 Task: Add the task  Create a new online booking system for a conference center to the section Dash Derby in the project AgileRescue and add a Due Date to the respective task as 2023/12/07
Action: Mouse moved to (107, 325)
Screenshot: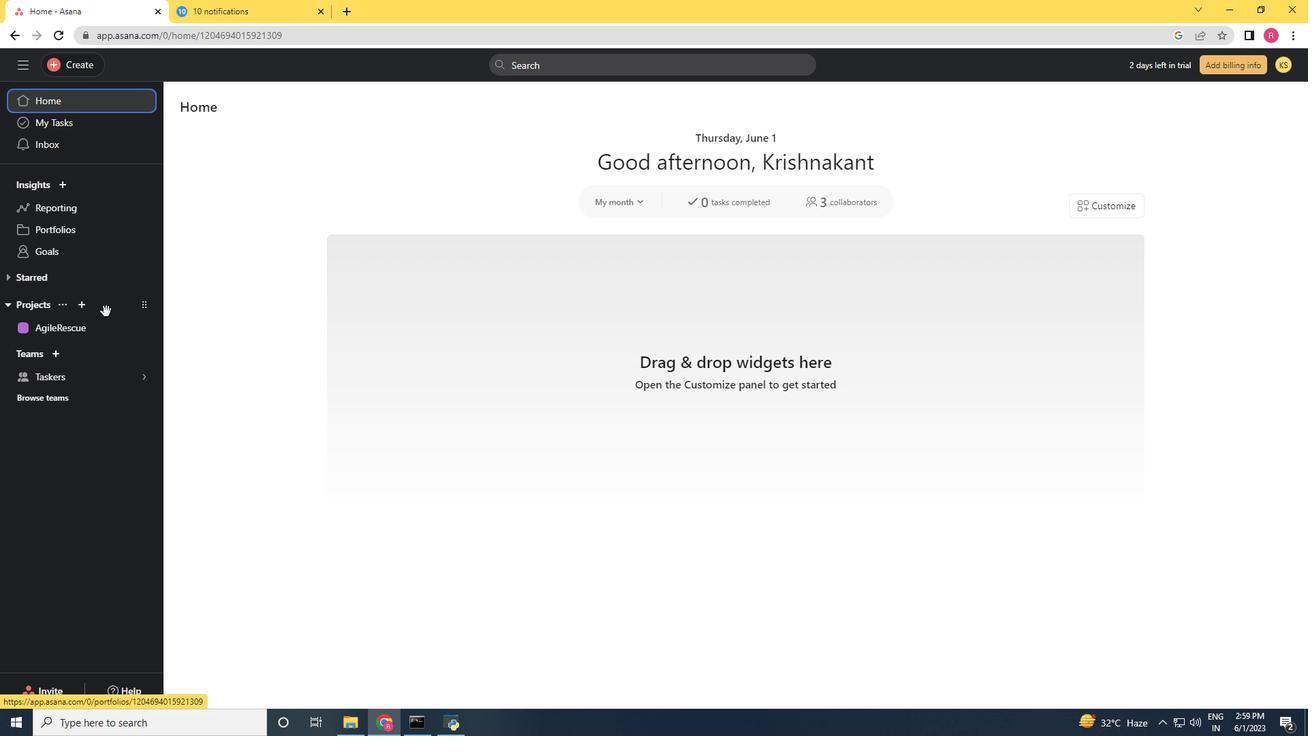 
Action: Mouse pressed left at (107, 325)
Screenshot: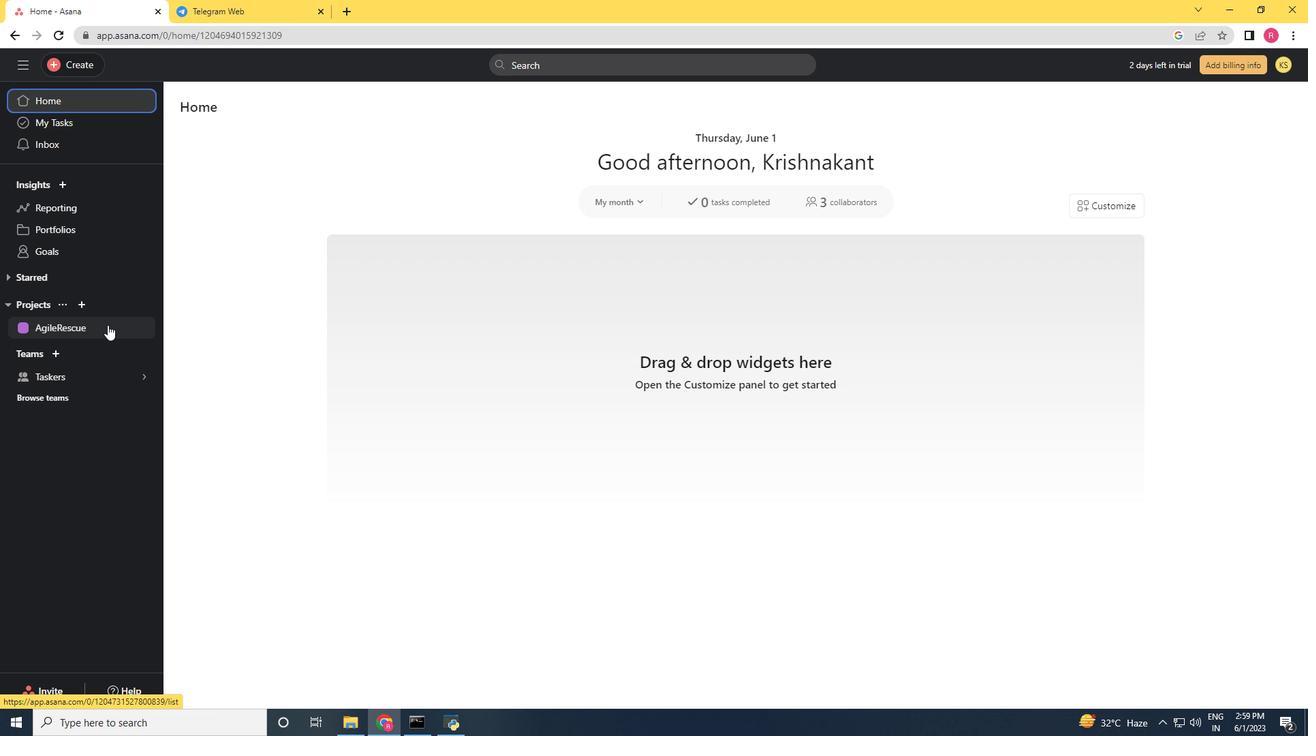 
Action: Mouse moved to (758, 518)
Screenshot: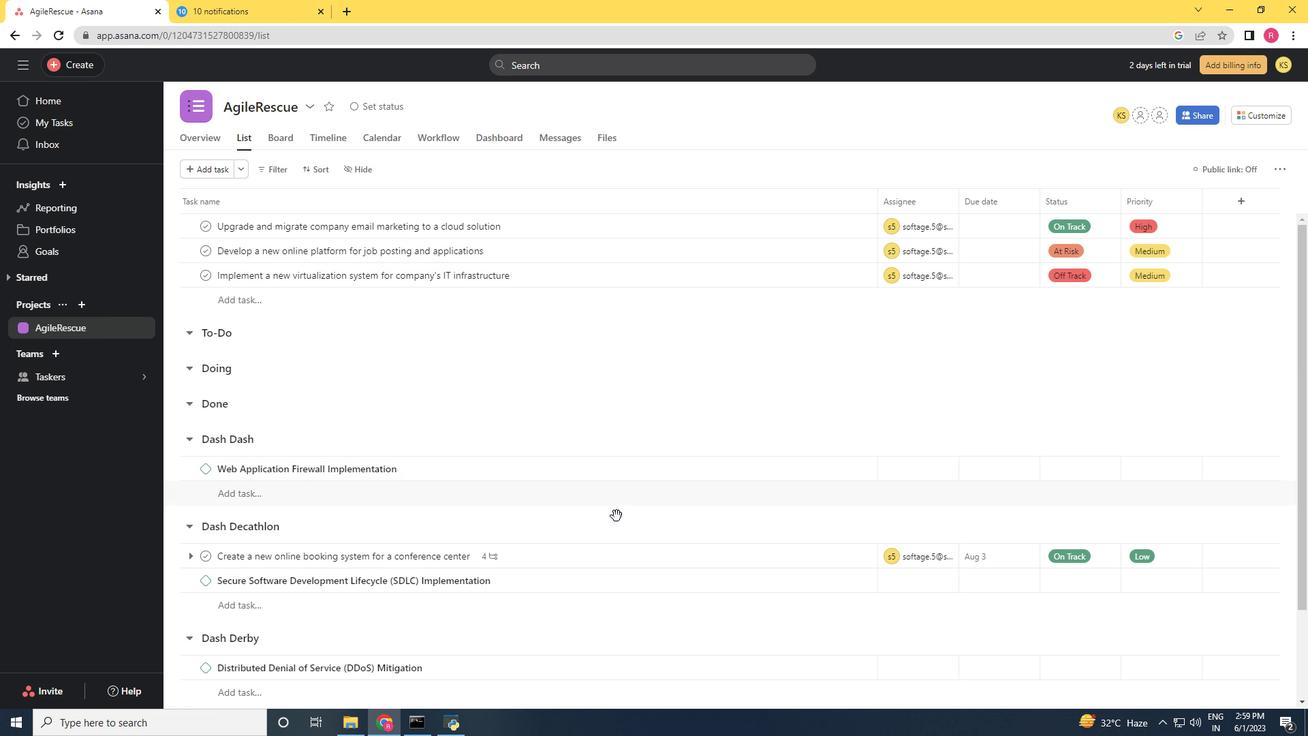 
Action: Mouse scrolled (758, 517) with delta (0, 0)
Screenshot: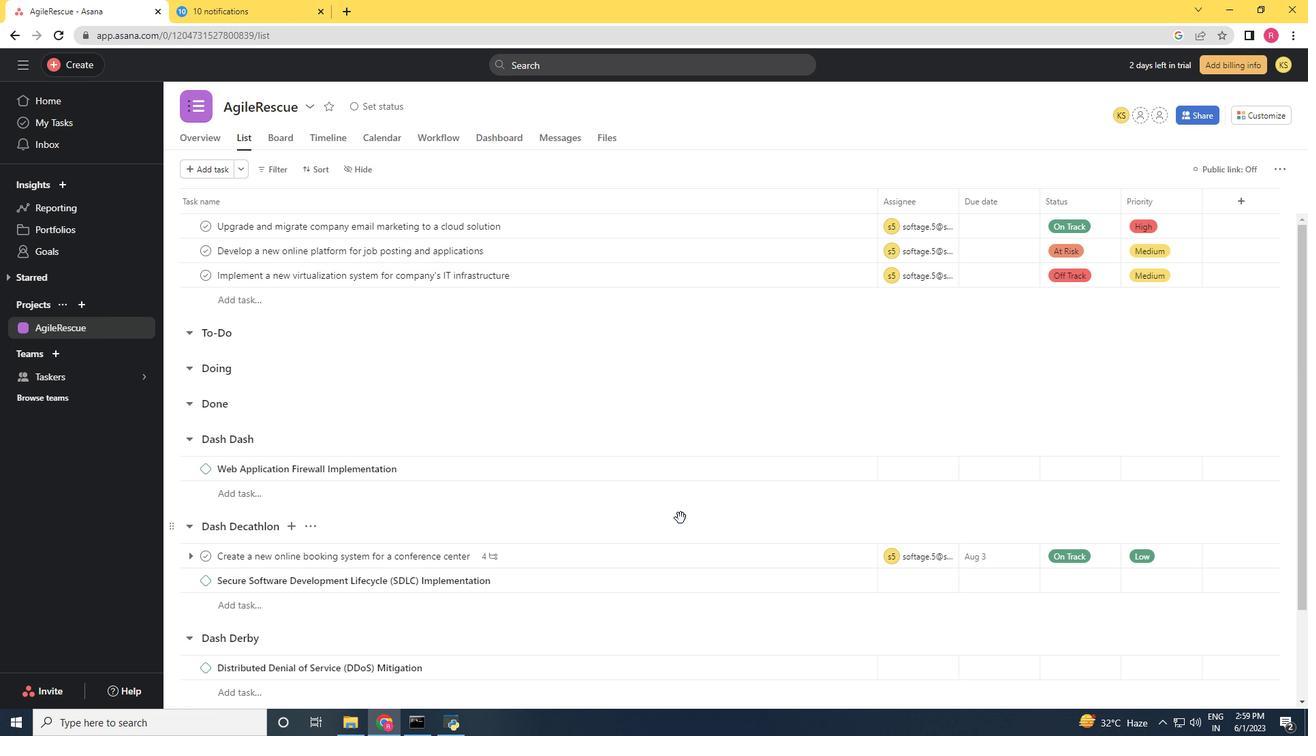 
Action: Mouse scrolled (758, 517) with delta (0, 0)
Screenshot: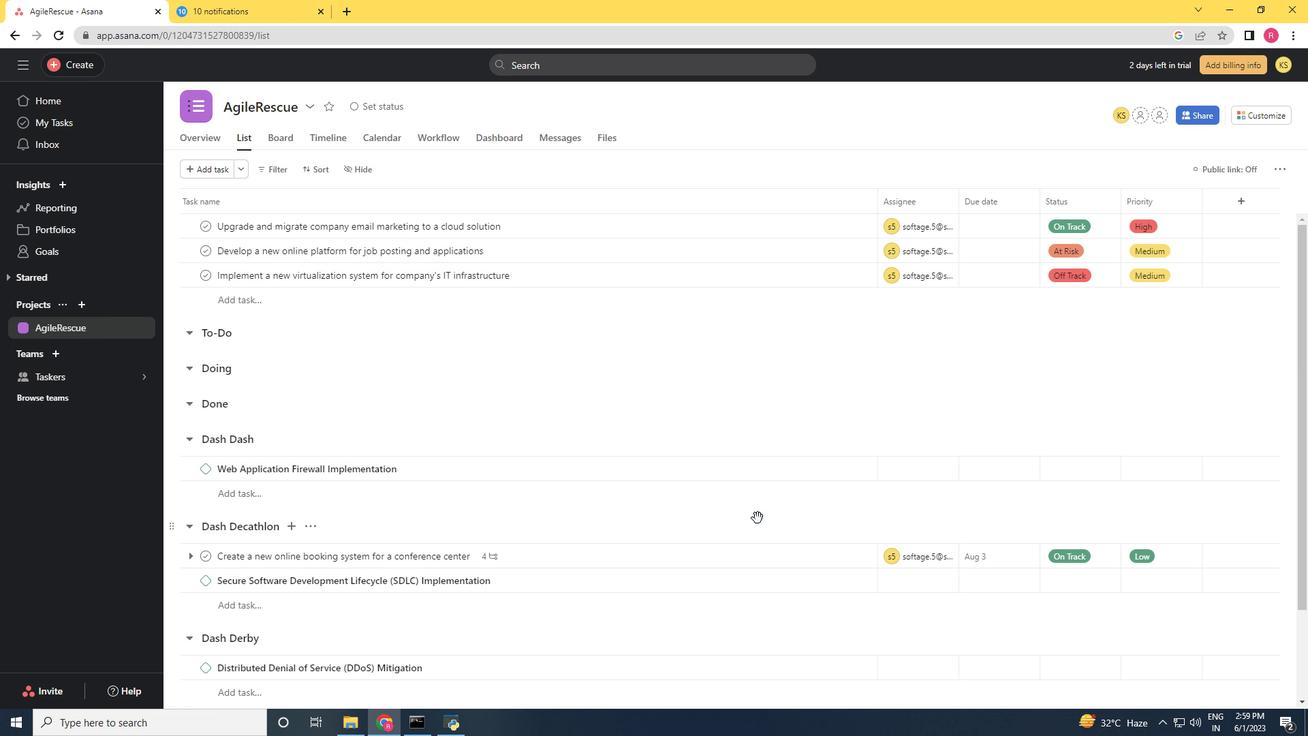 
Action: Mouse scrolled (758, 517) with delta (0, 0)
Screenshot: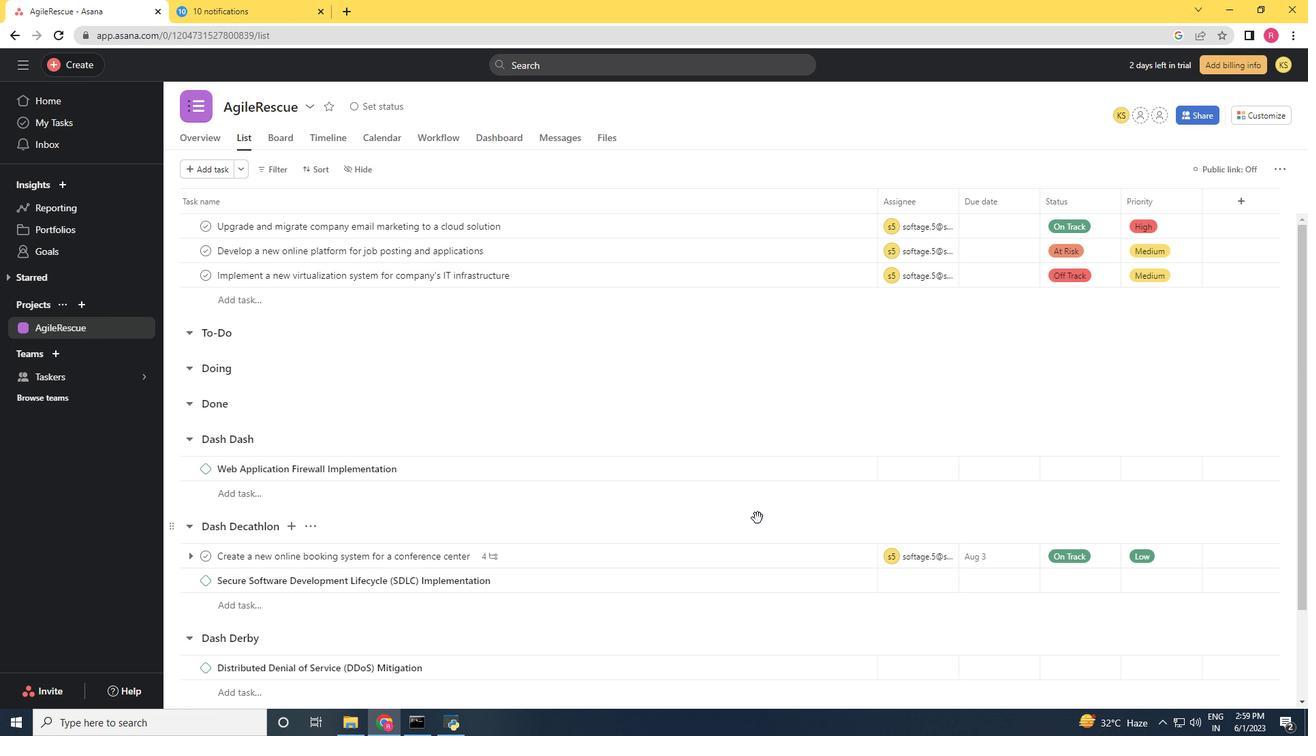 
Action: Mouse moved to (839, 443)
Screenshot: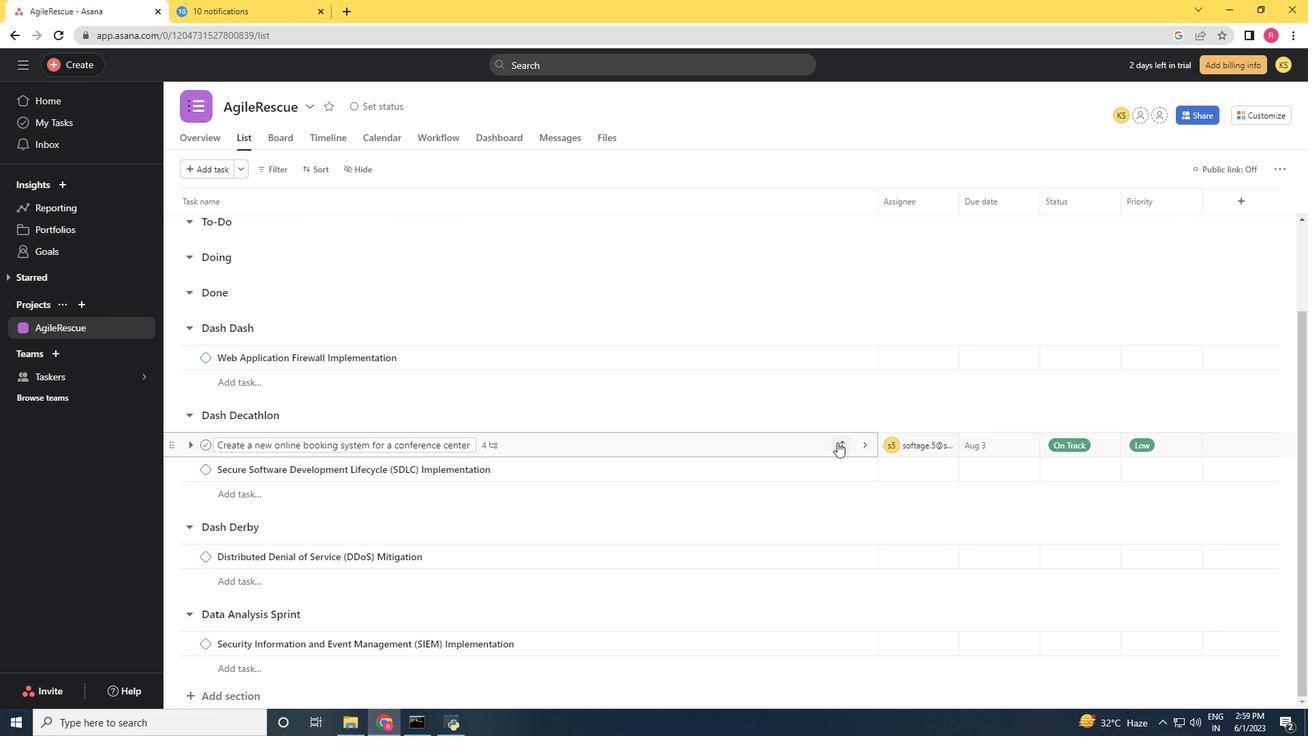 
Action: Mouse pressed left at (839, 443)
Screenshot: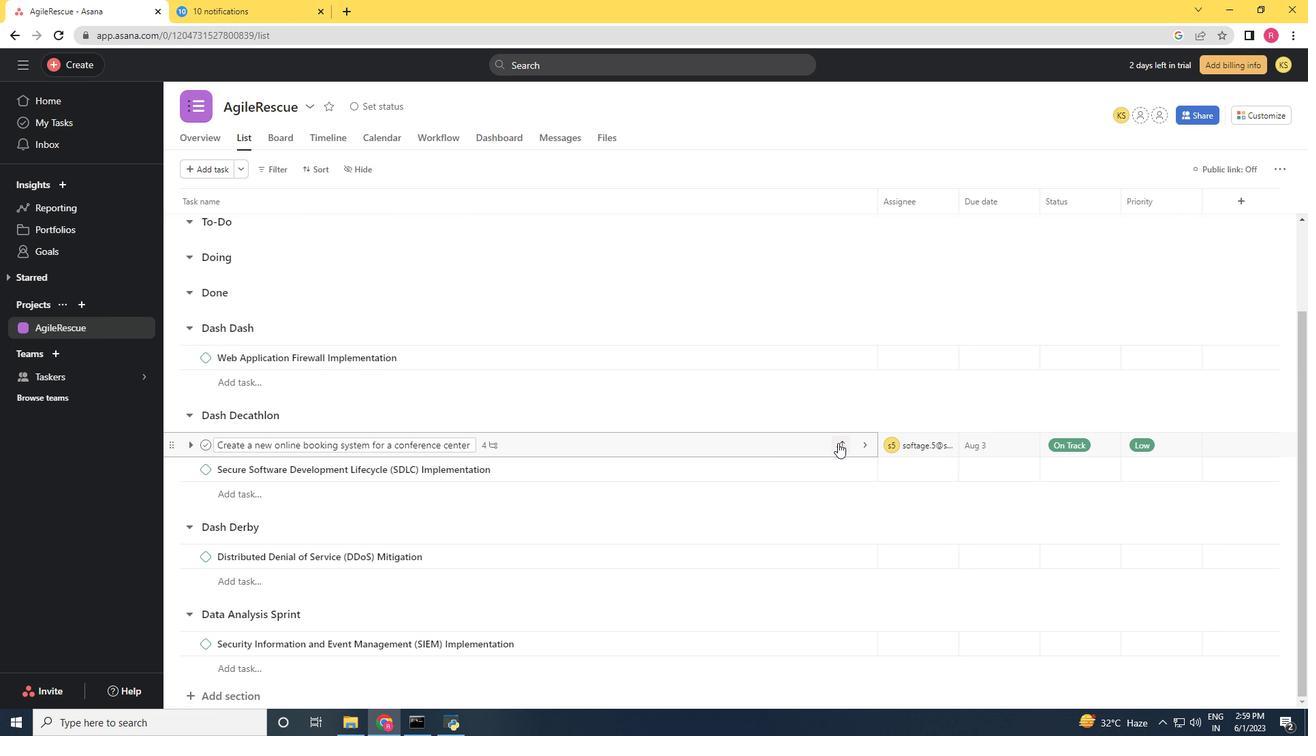 
Action: Mouse moved to (950, 630)
Screenshot: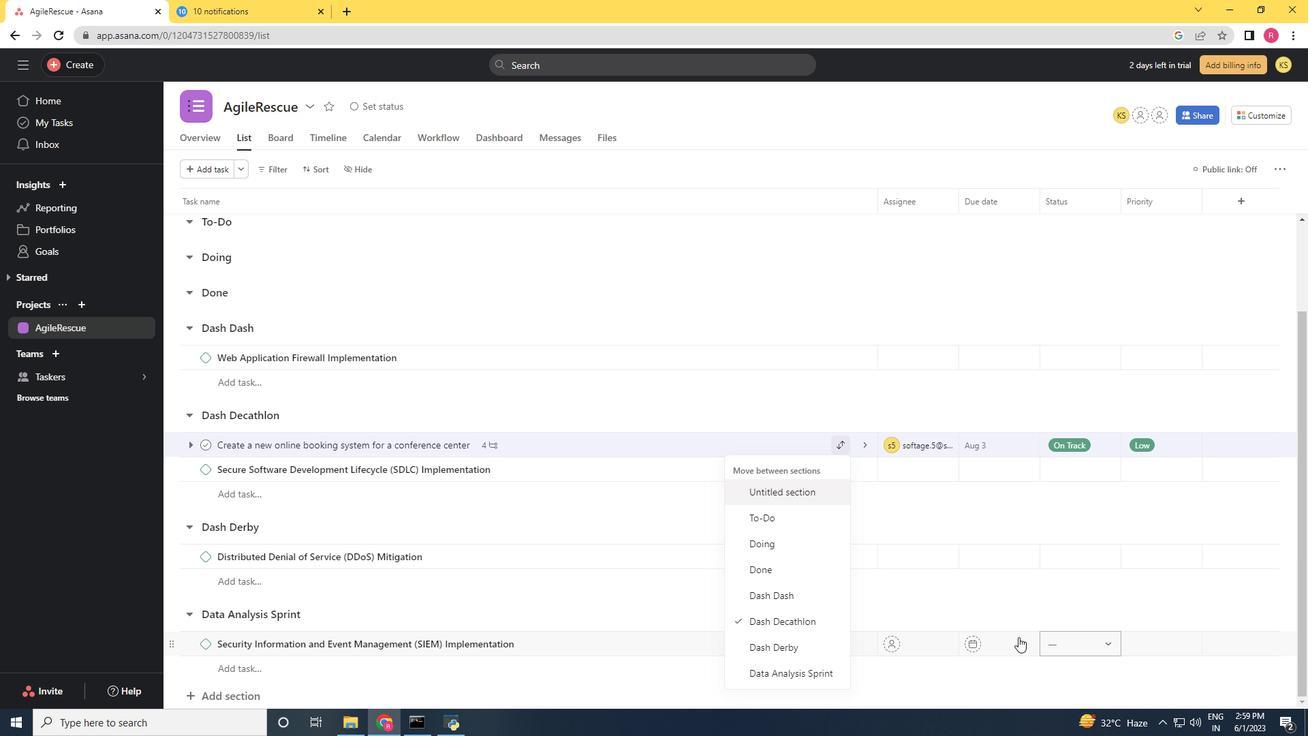 
Action: Mouse scrolled (950, 629) with delta (0, 0)
Screenshot: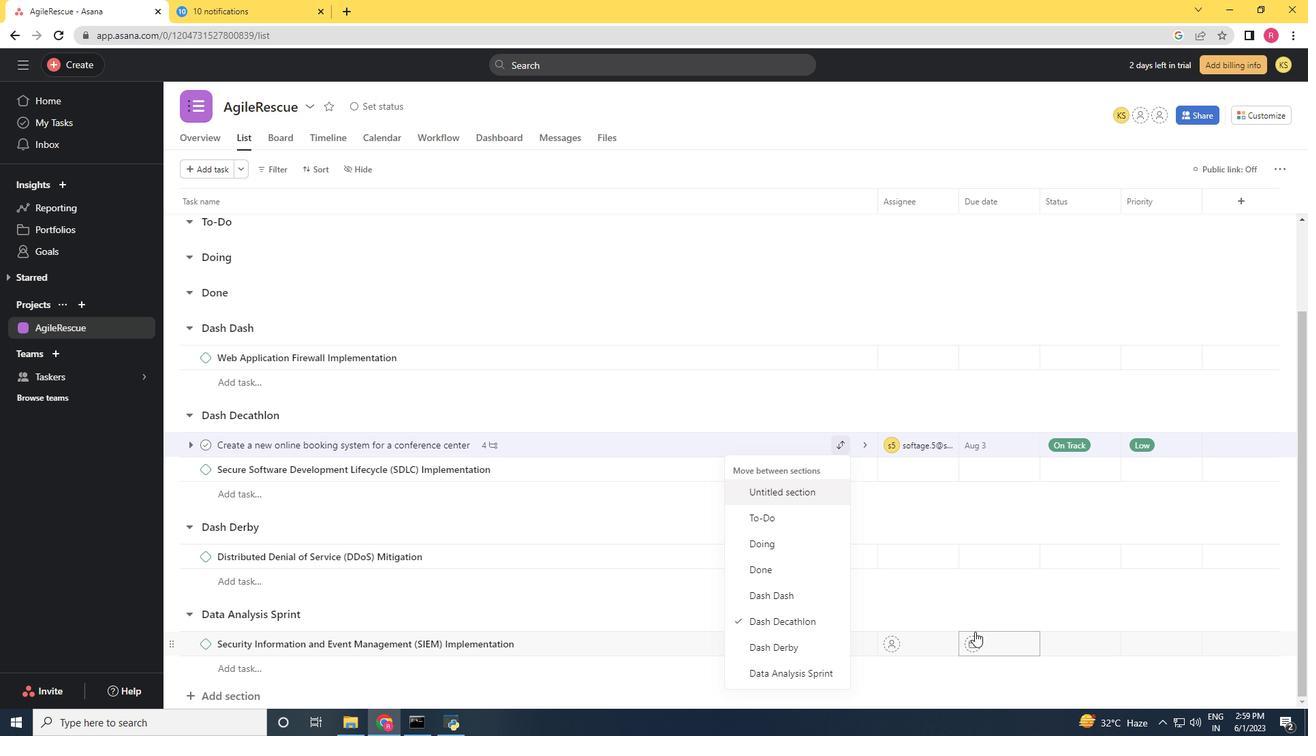 
Action: Mouse moved to (932, 634)
Screenshot: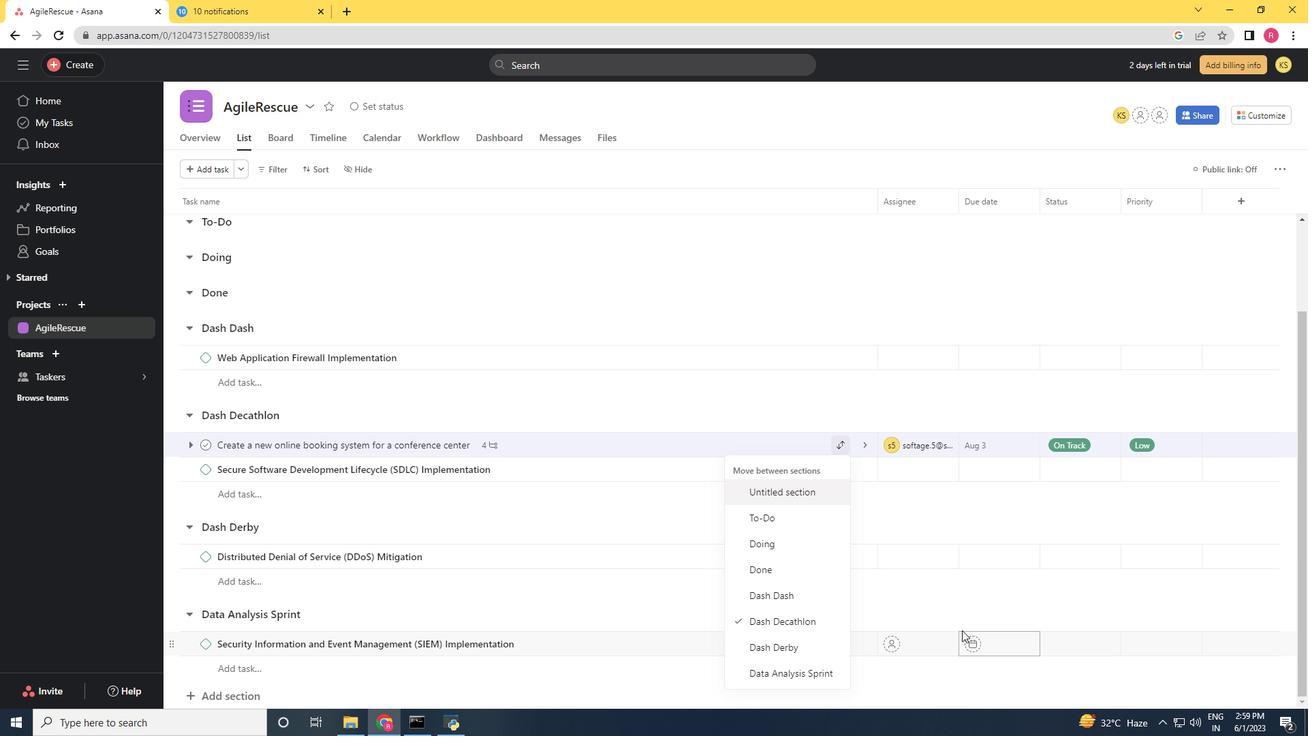 
Action: Mouse scrolled (932, 633) with delta (0, 0)
Screenshot: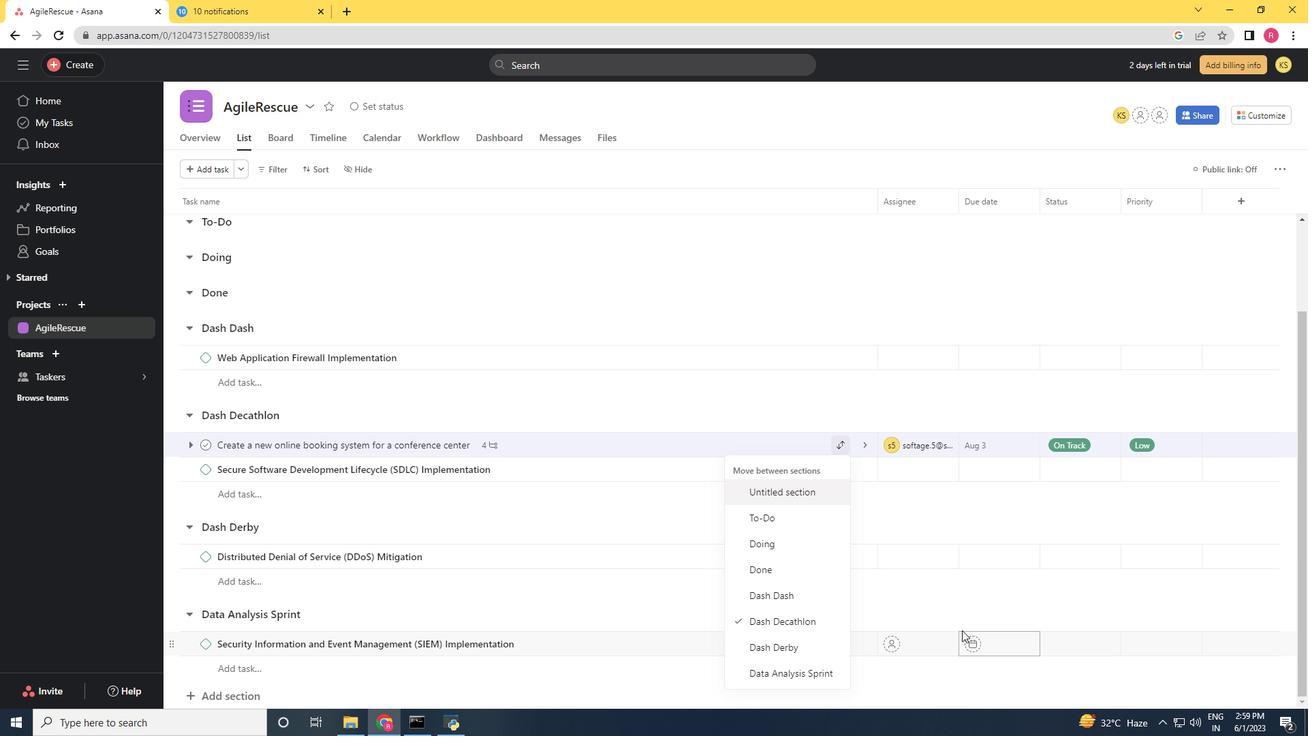 
Action: Mouse moved to (803, 646)
Screenshot: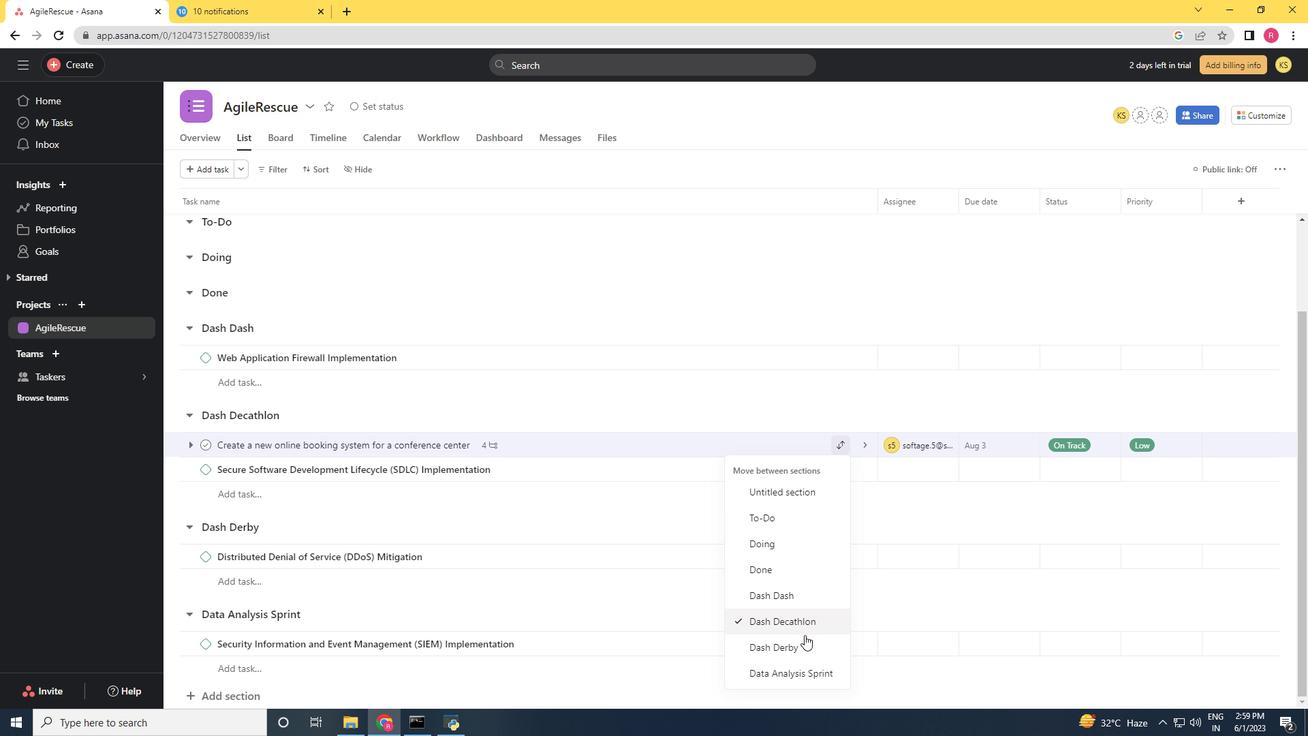 
Action: Mouse pressed left at (803, 646)
Screenshot: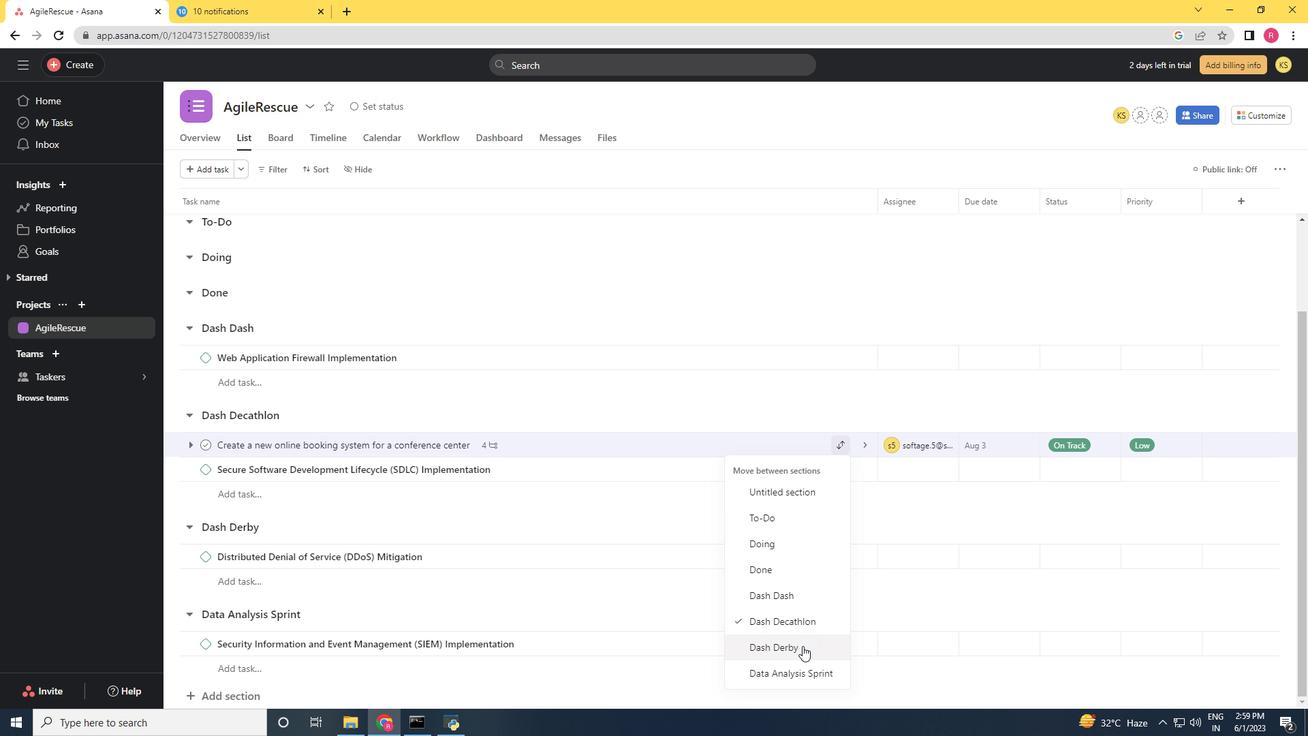 
Action: Mouse moved to (781, 567)
Screenshot: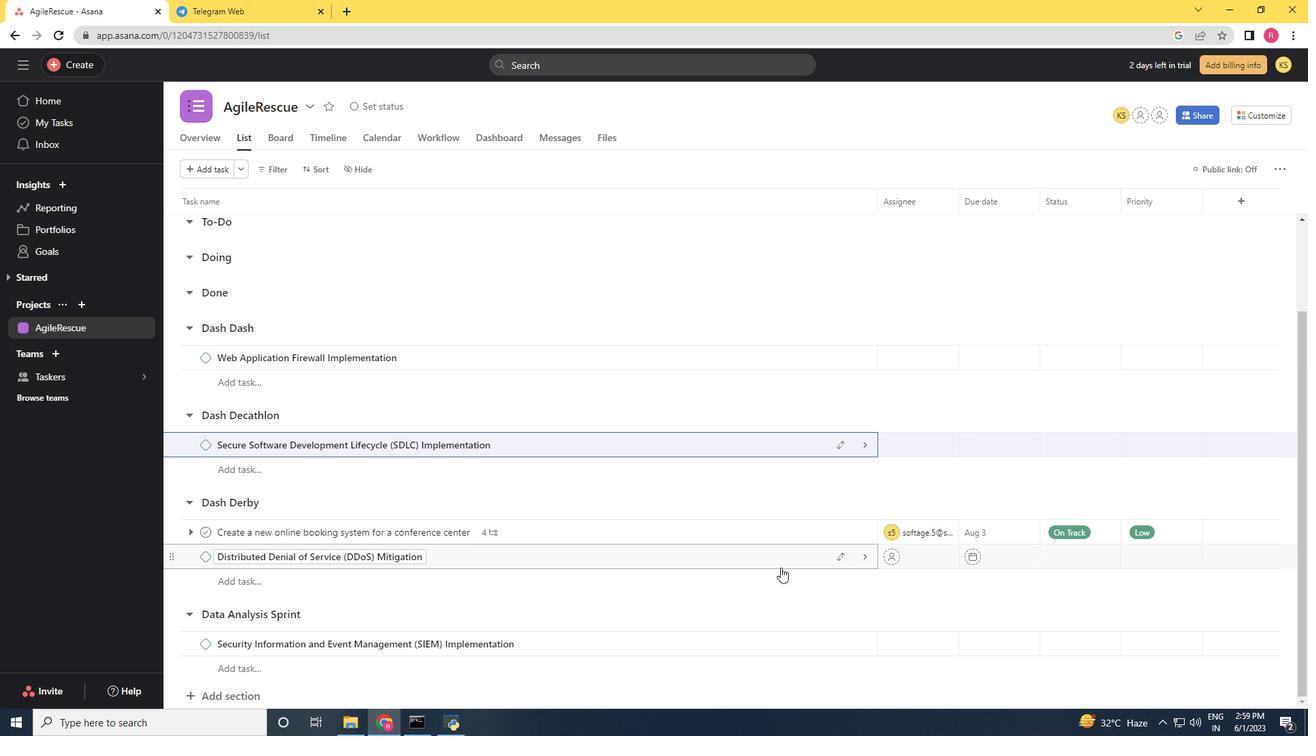 
Action: Mouse scrolled (781, 567) with delta (0, 0)
Screenshot: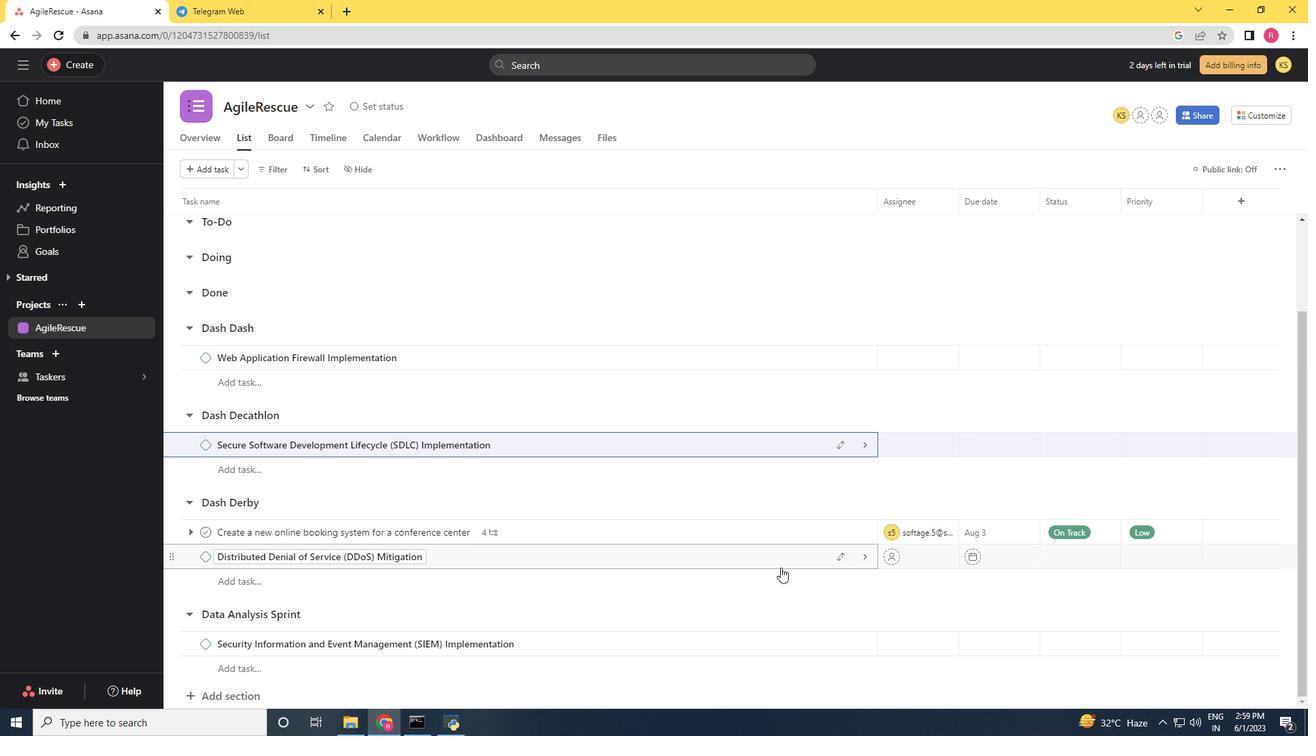 
Action: Mouse moved to (667, 535)
Screenshot: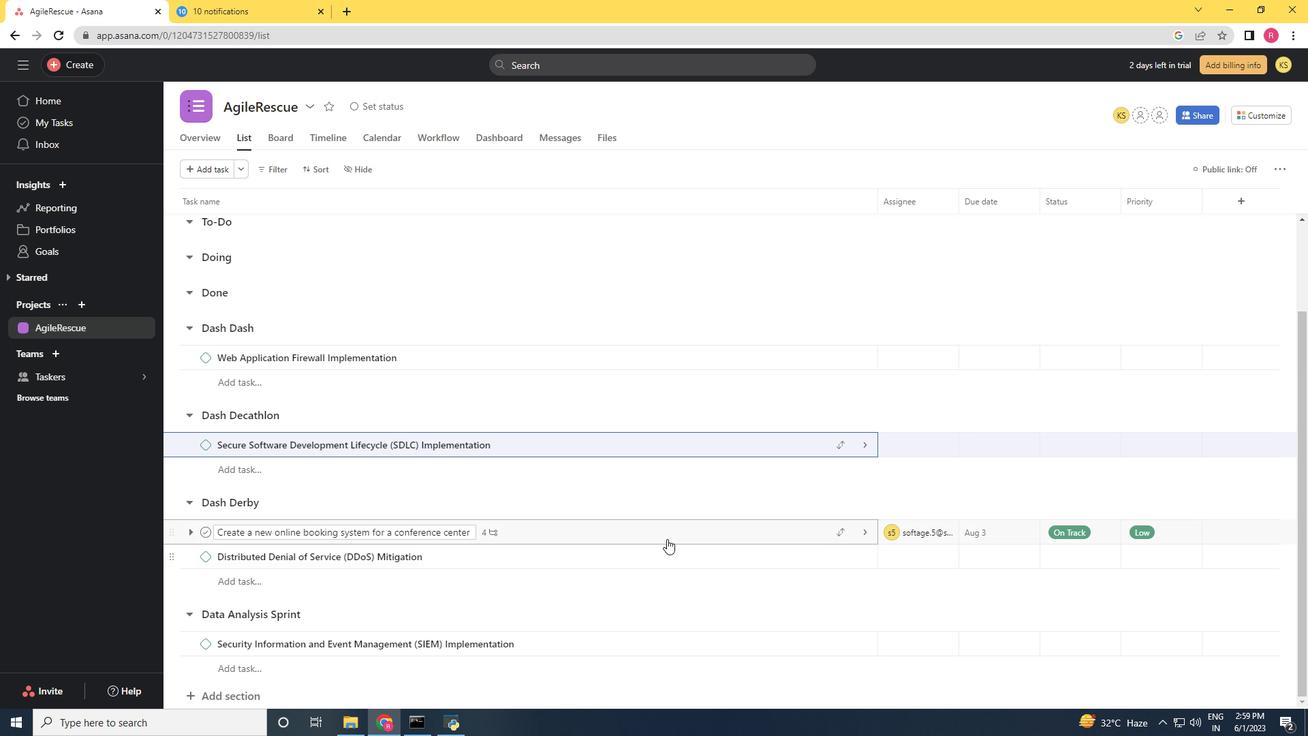 
Action: Mouse pressed left at (667, 535)
Screenshot: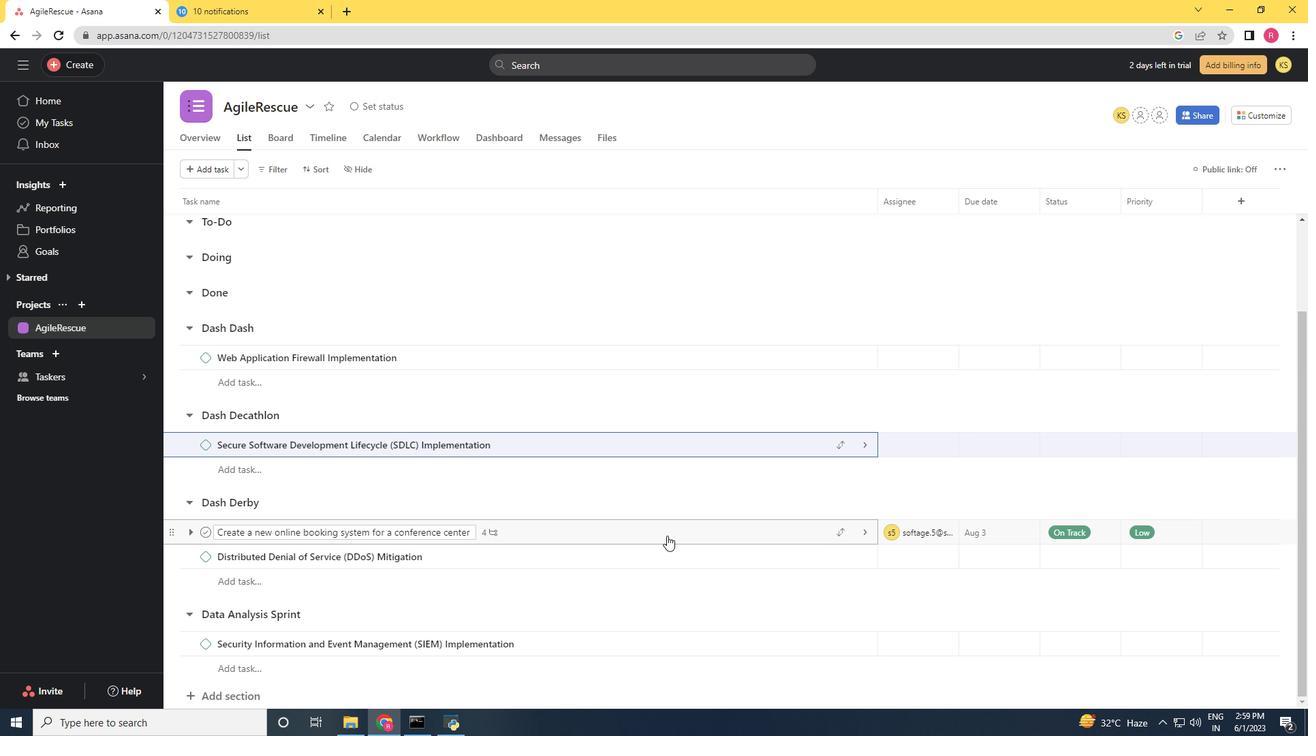 
Action: Mouse moved to (1011, 295)
Screenshot: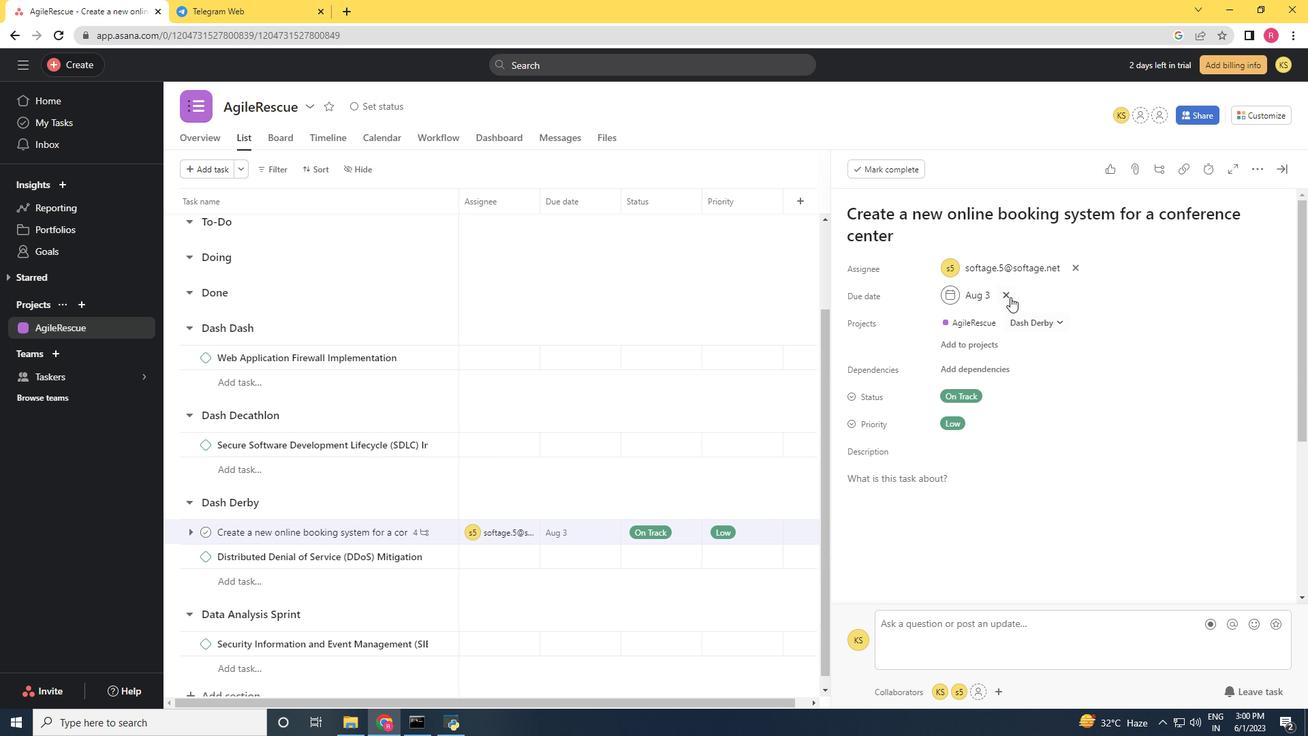 
Action: Mouse pressed left at (1011, 295)
Screenshot: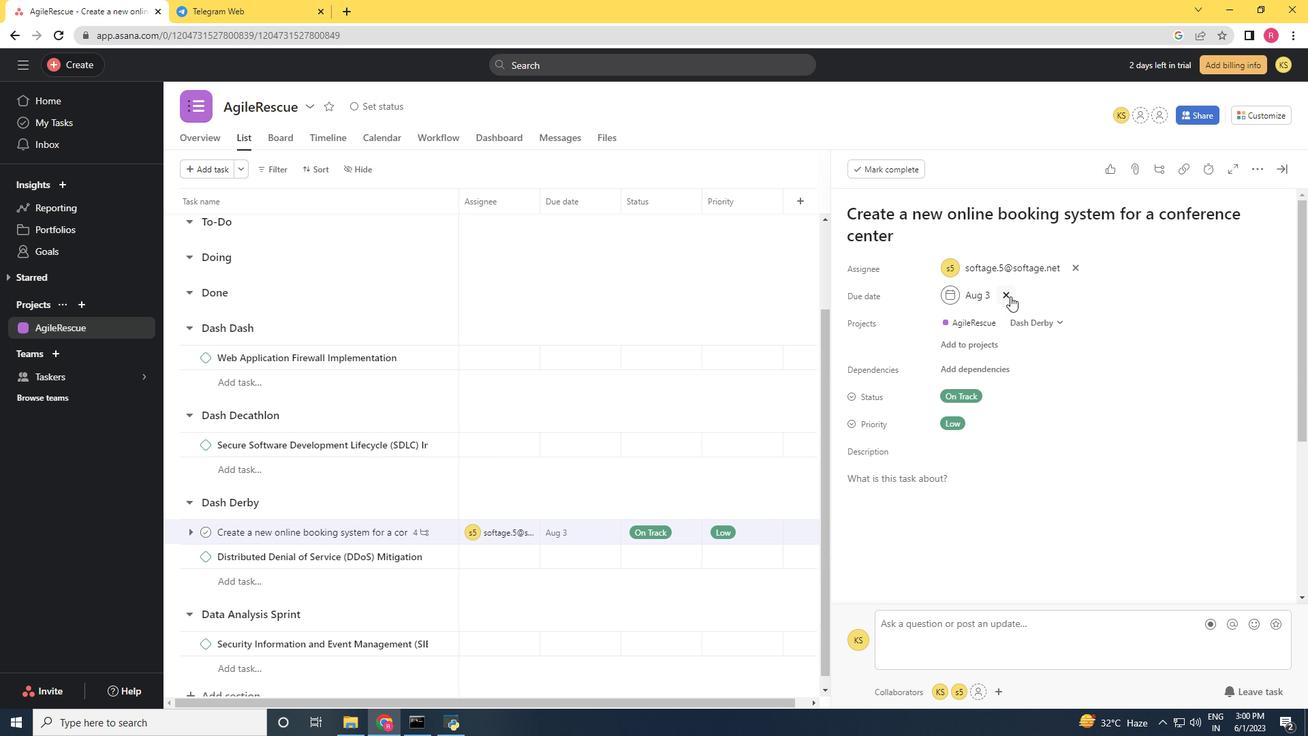 
Action: Mouse moved to (976, 297)
Screenshot: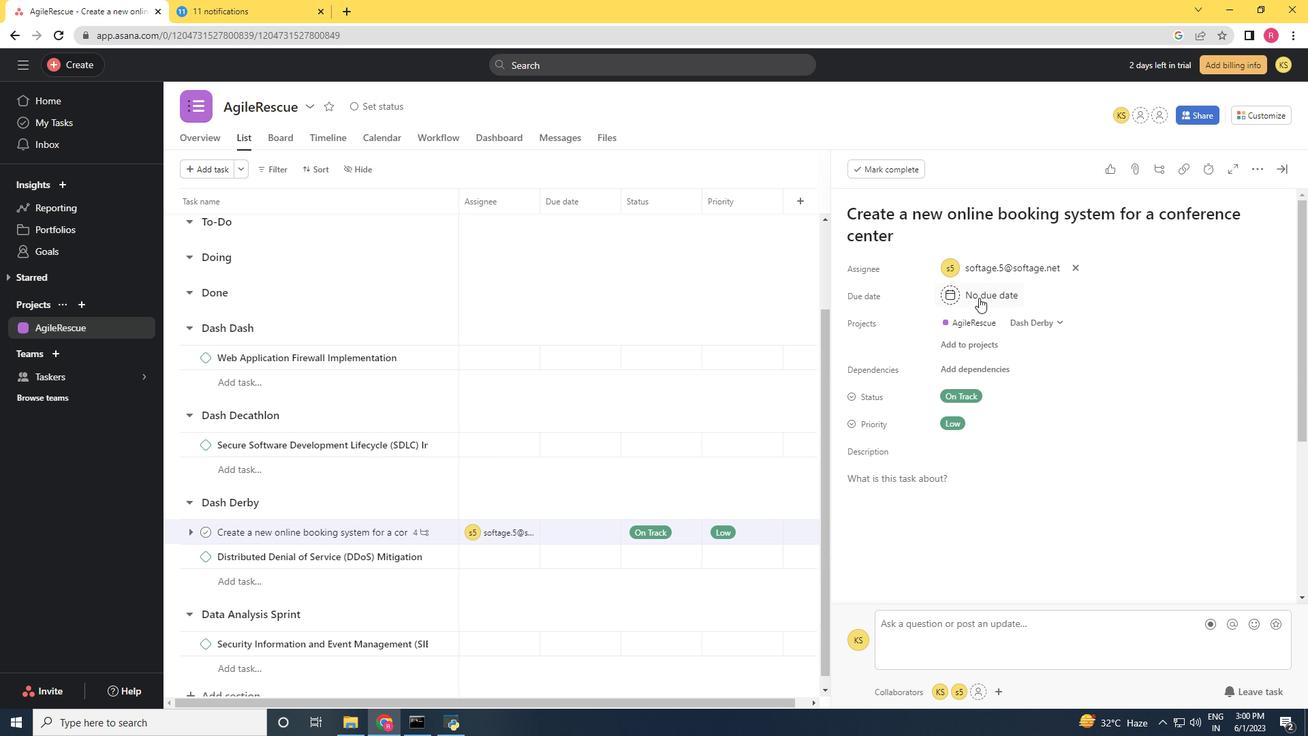 
Action: Mouse pressed left at (976, 297)
Screenshot: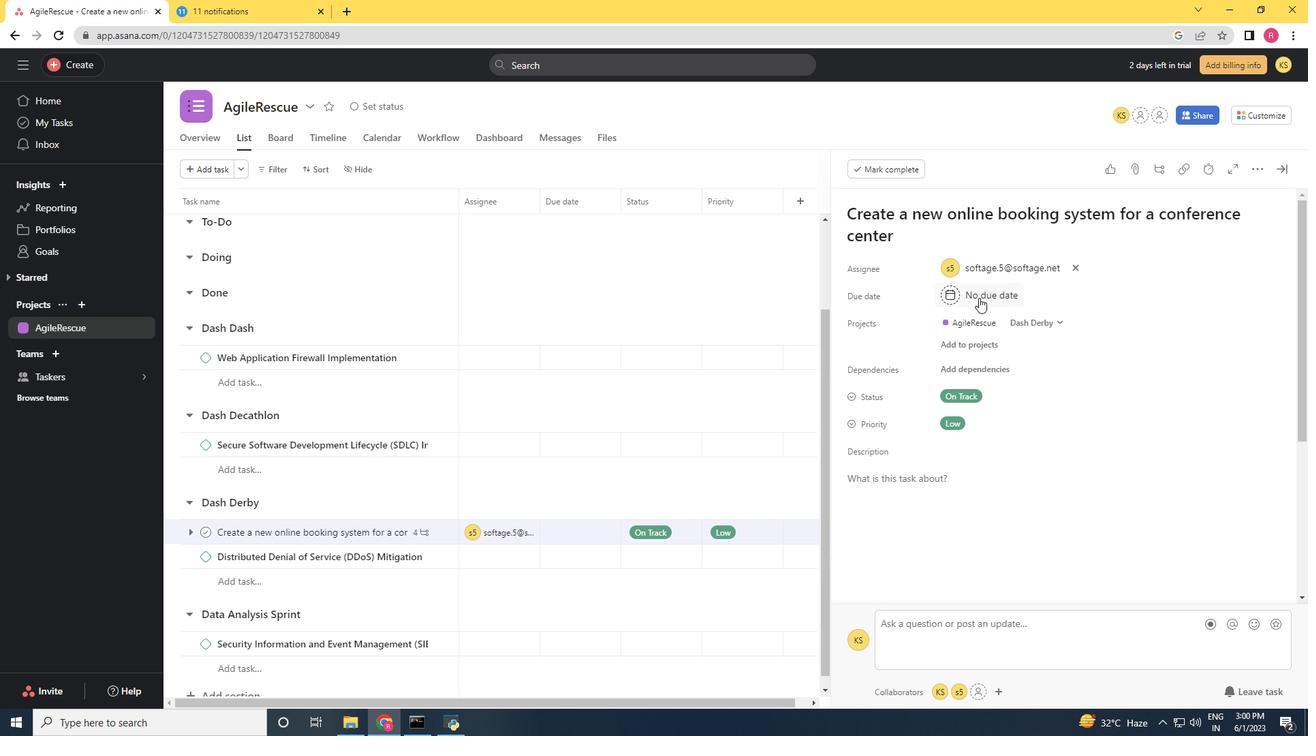 
Action: Mouse moved to (1109, 362)
Screenshot: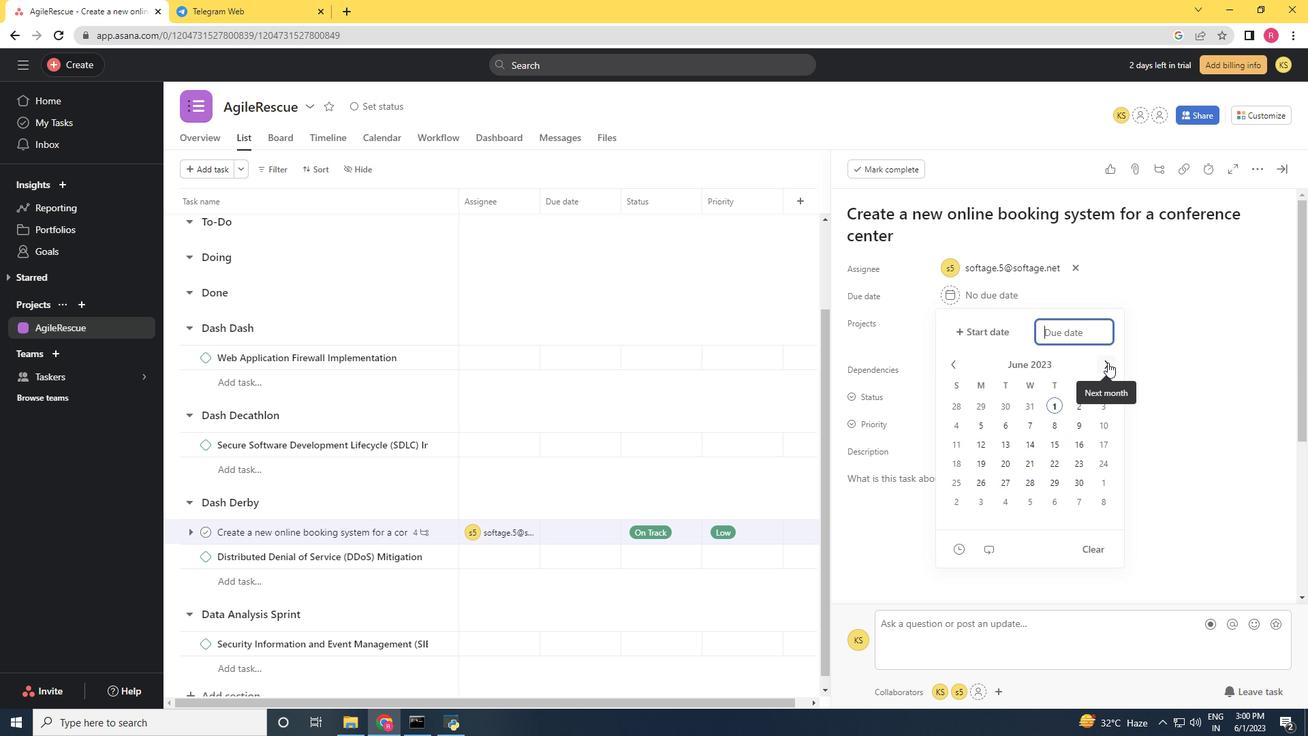 
Action: Mouse pressed left at (1109, 362)
Screenshot: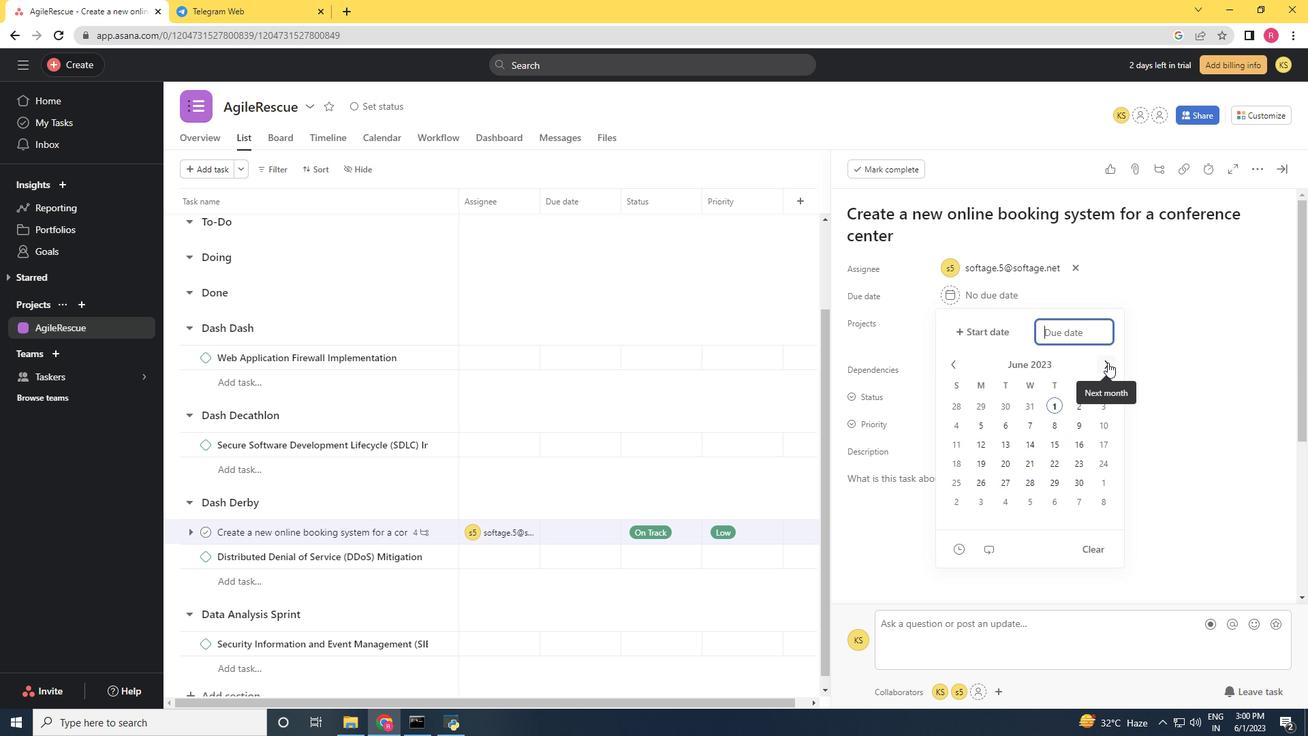
Action: Mouse pressed left at (1109, 362)
Screenshot: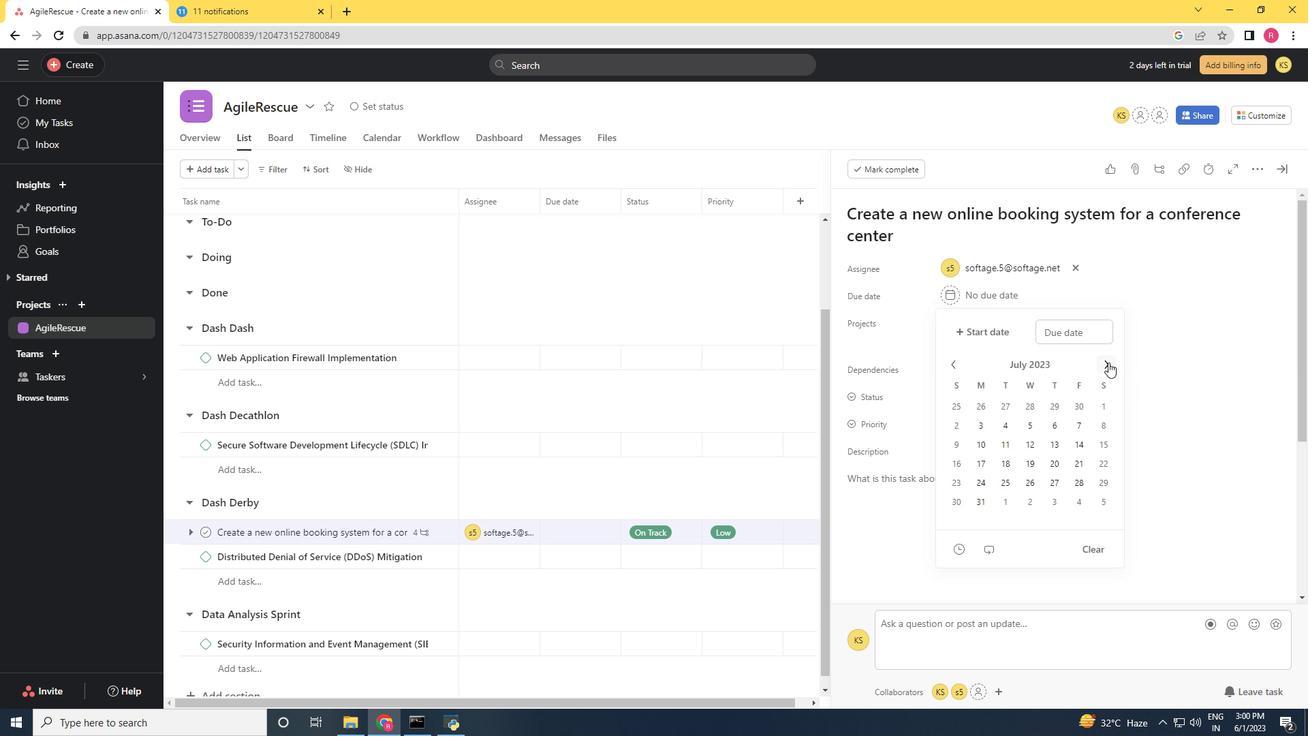 
Action: Mouse pressed left at (1109, 362)
Screenshot: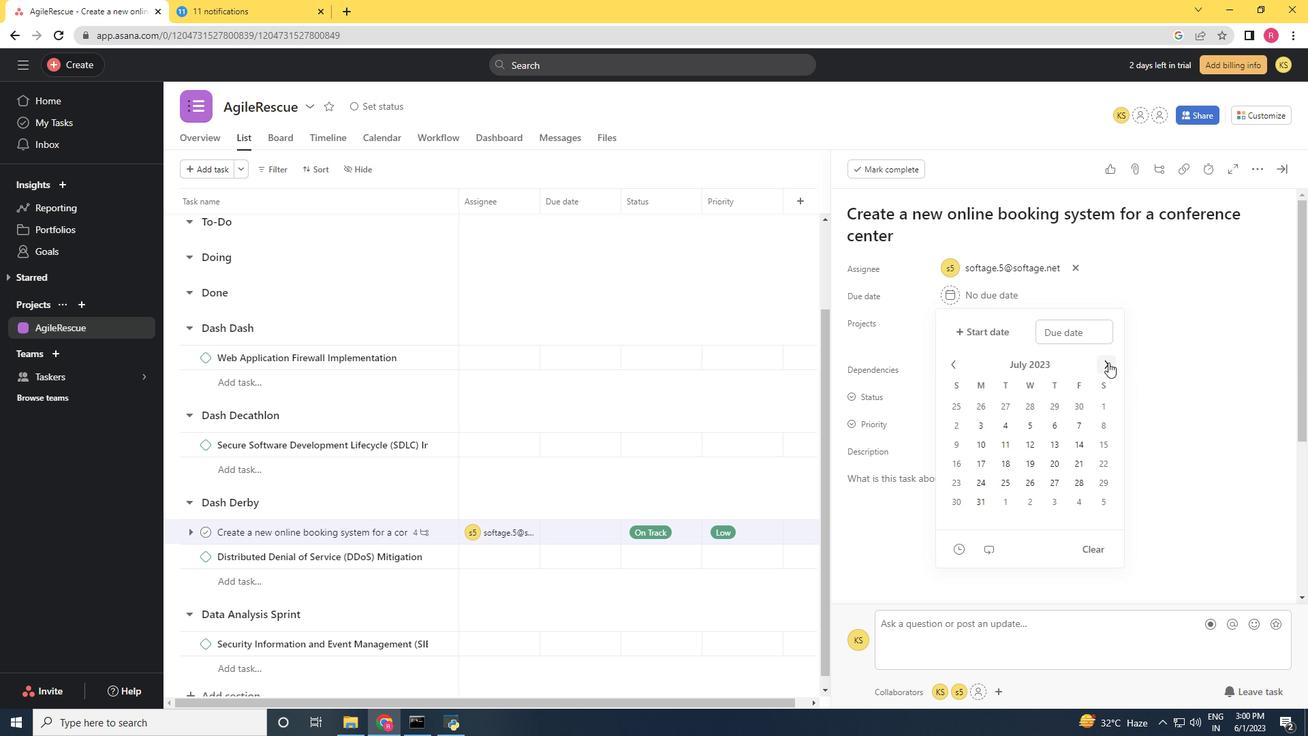 
Action: Mouse pressed left at (1109, 362)
Screenshot: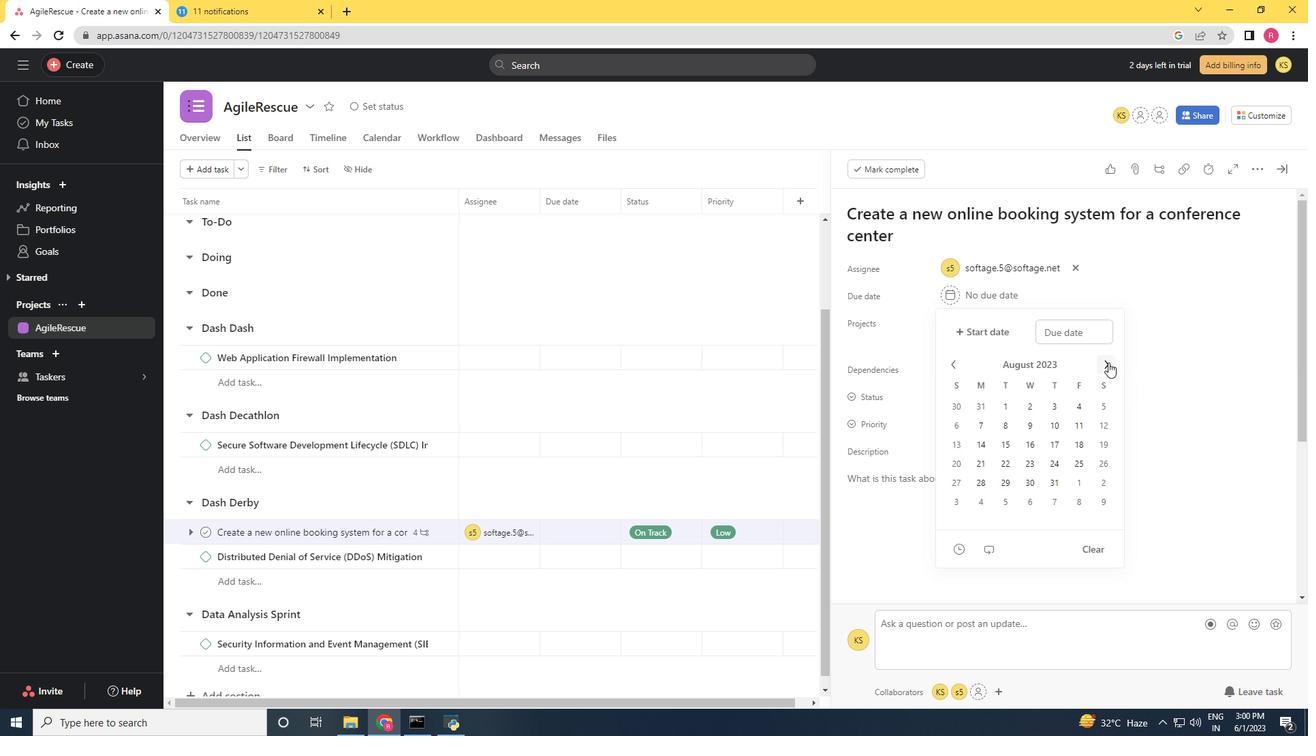 
Action: Mouse pressed left at (1109, 362)
Screenshot: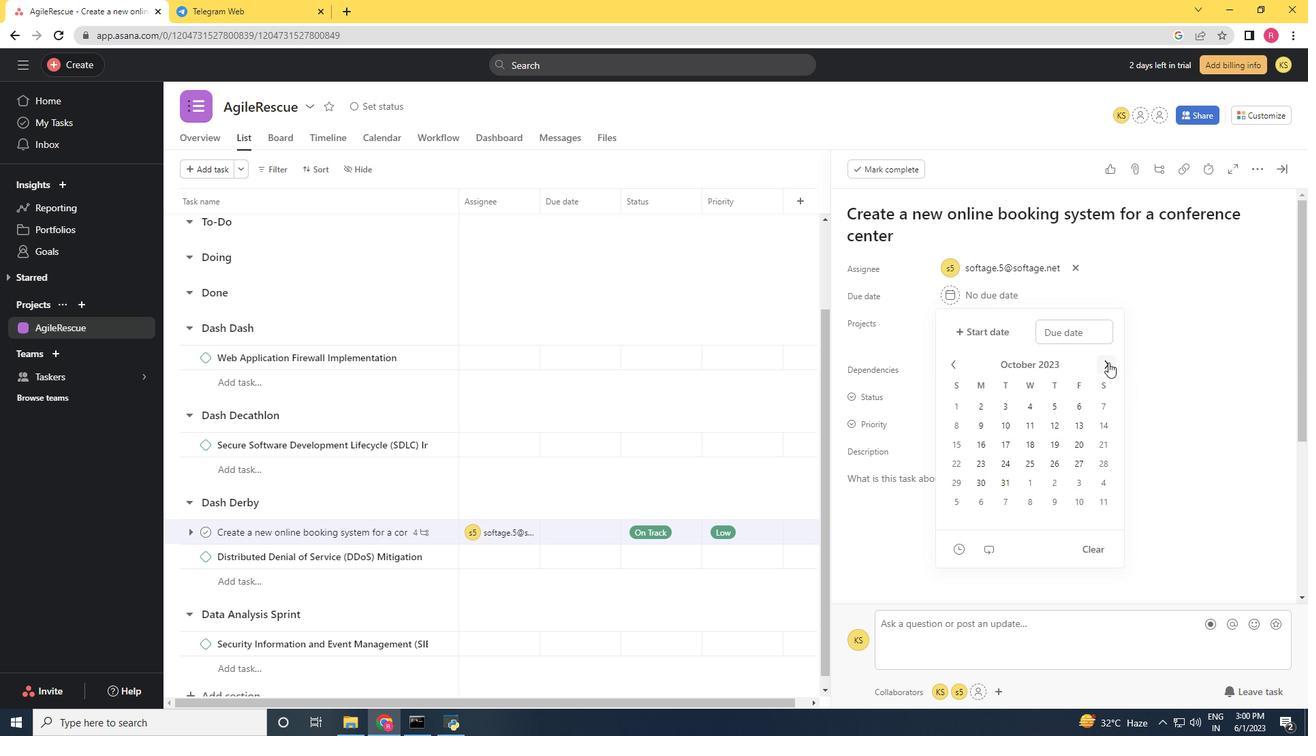 
Action: Mouse moved to (1111, 360)
Screenshot: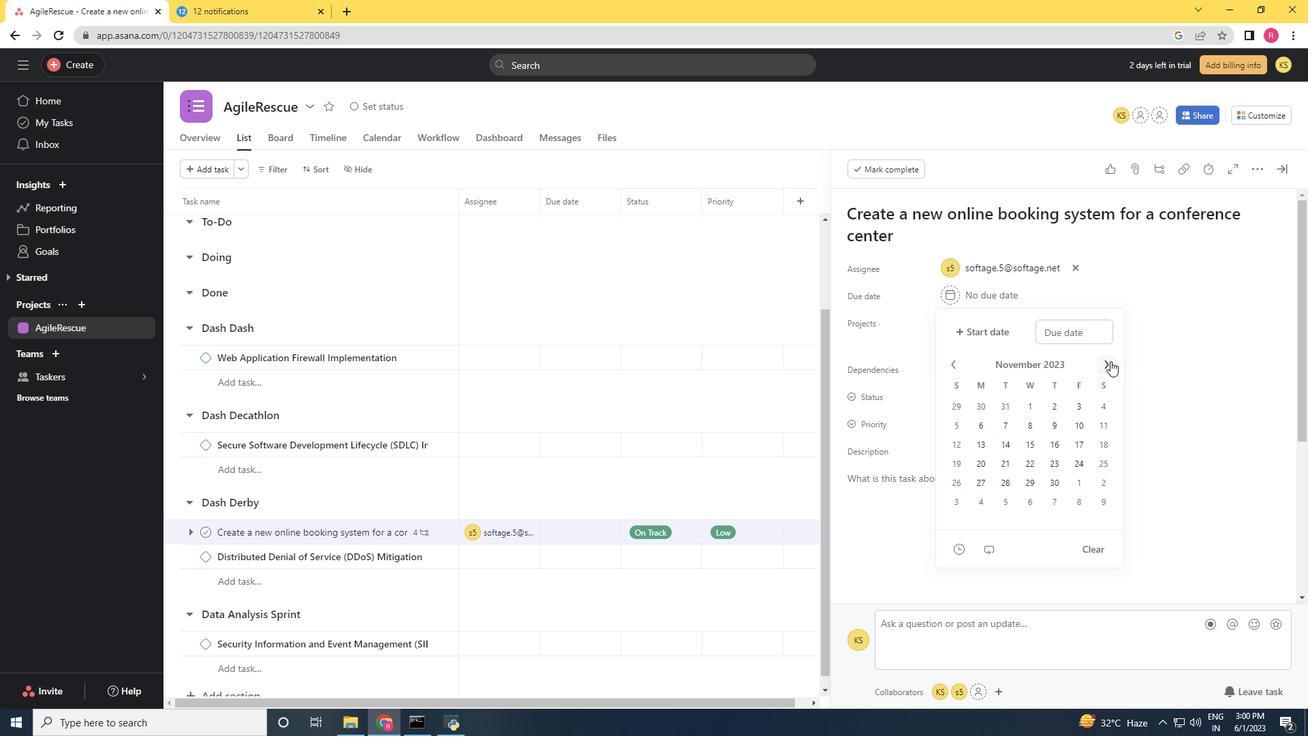 
Action: Mouse pressed left at (1111, 360)
Screenshot: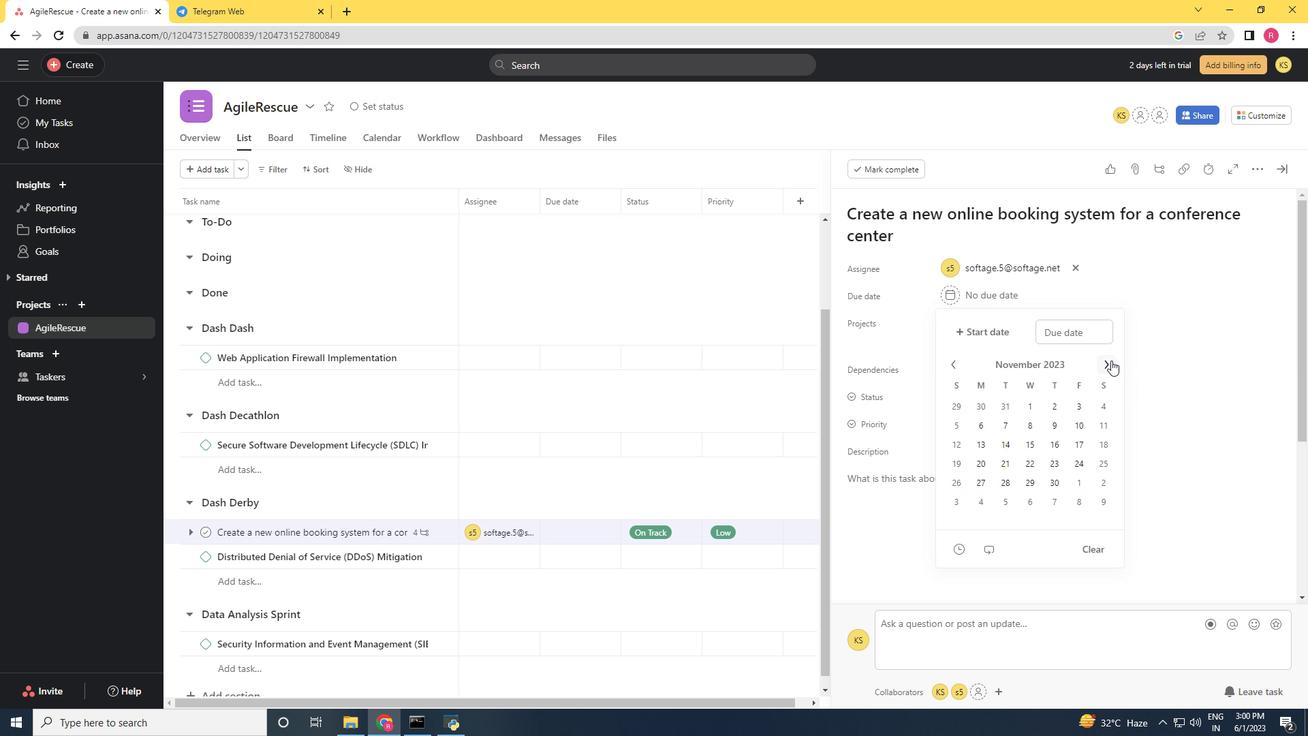 
Action: Mouse moved to (1054, 427)
Screenshot: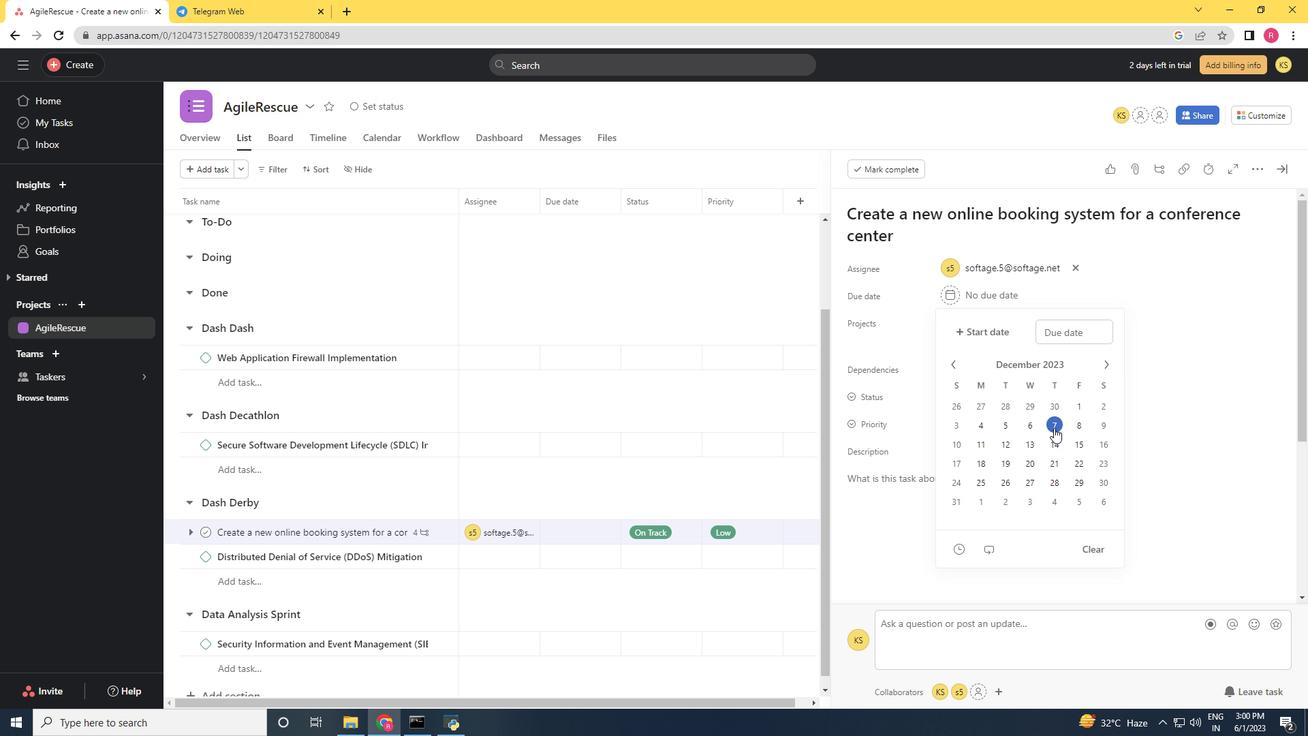 
Action: Mouse pressed left at (1054, 427)
Screenshot: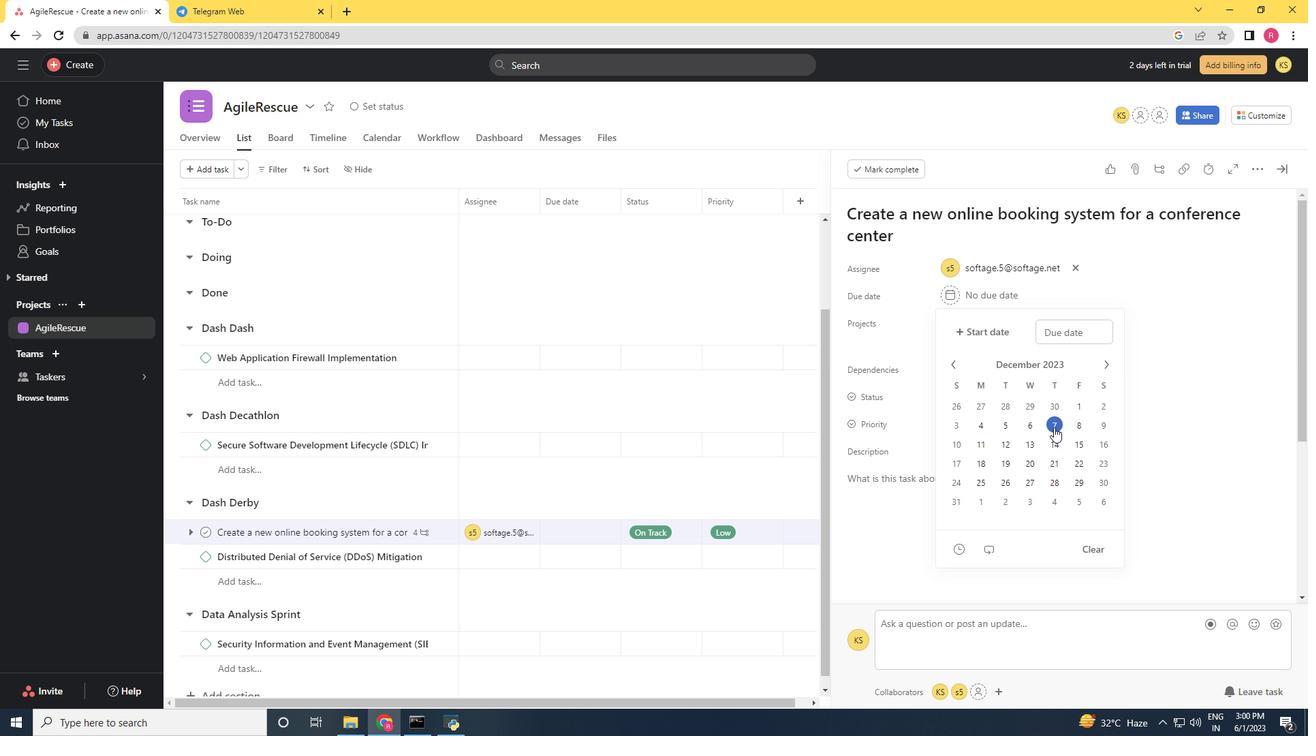 
Action: Mouse moved to (1253, 434)
Screenshot: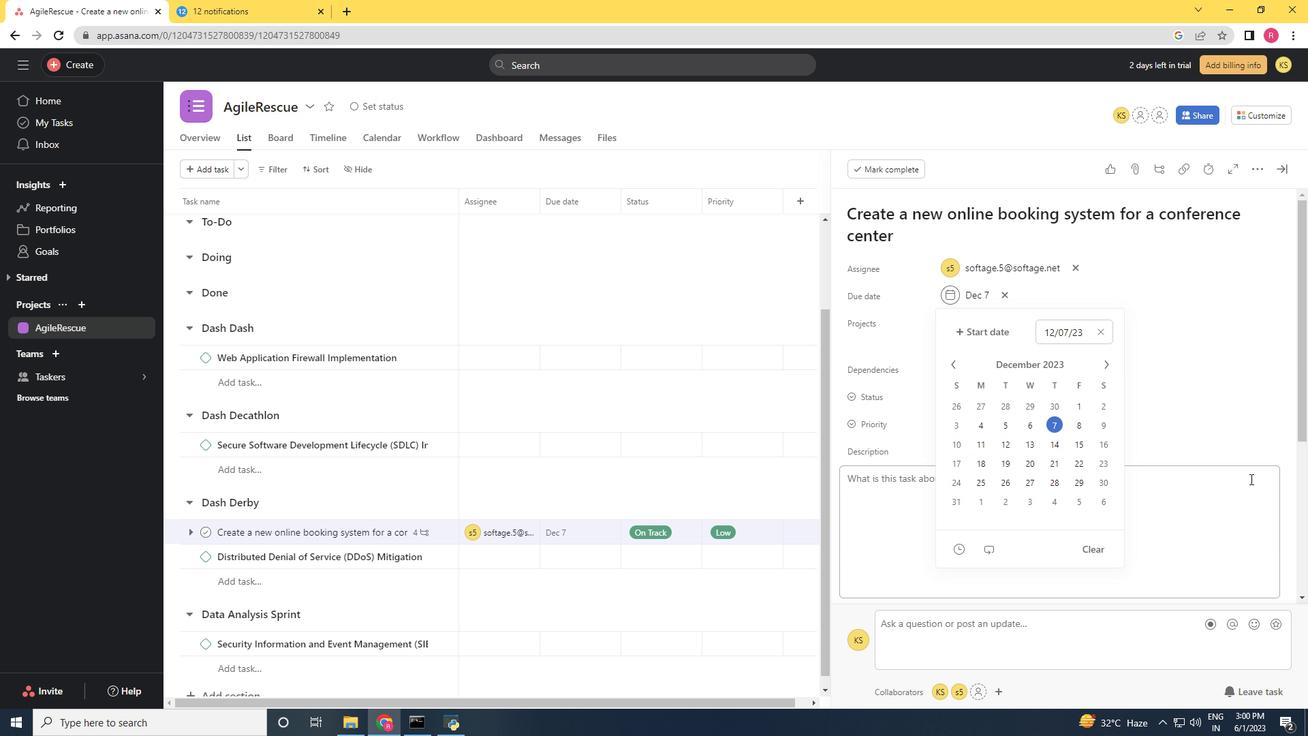 
Action: Mouse pressed left at (1253, 434)
Screenshot: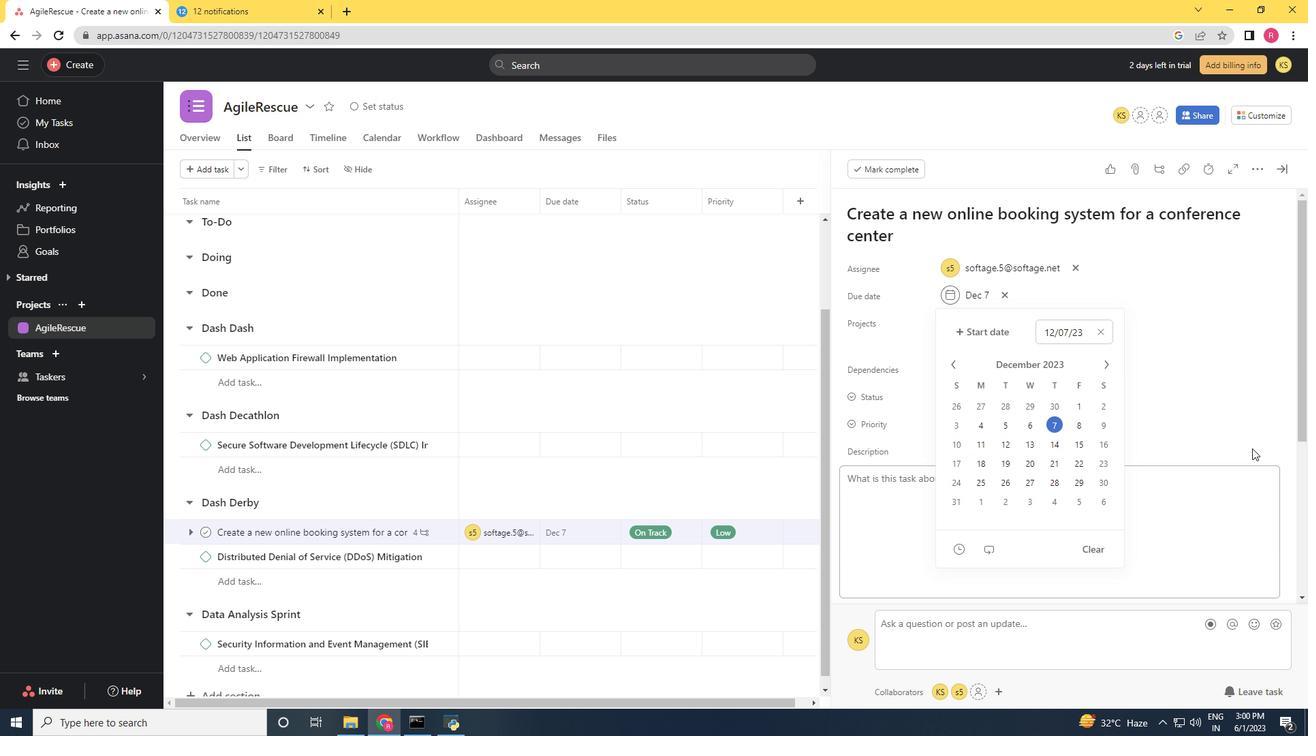 
Action: Mouse moved to (1283, 169)
Screenshot: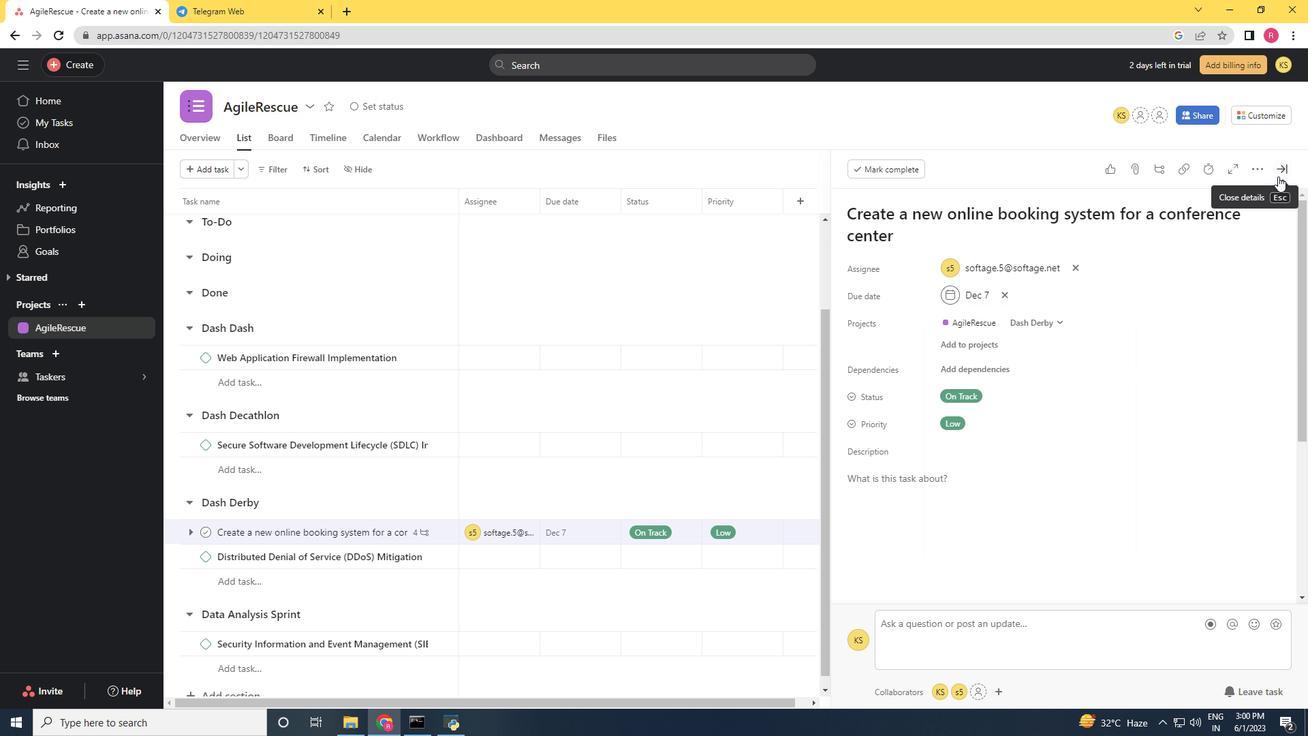 
Action: Mouse pressed left at (1283, 169)
Screenshot: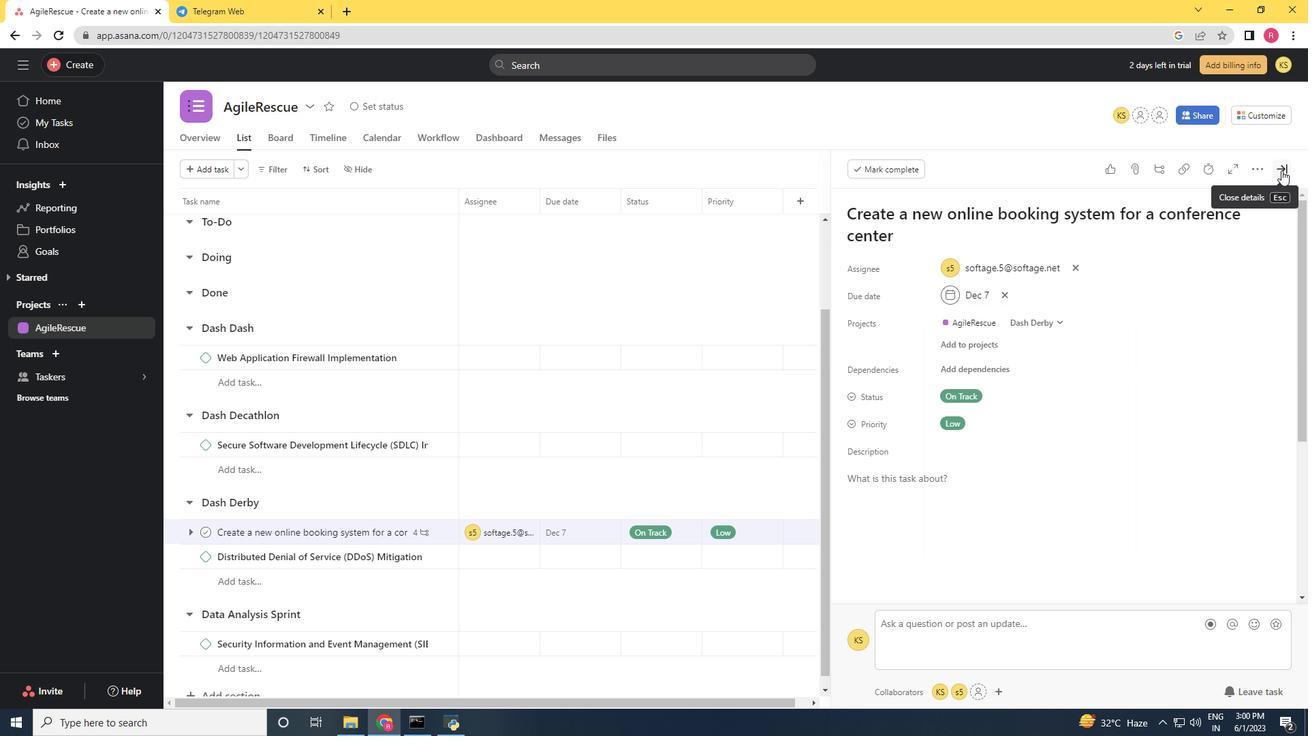 
Action: Mouse moved to (1096, 290)
Screenshot: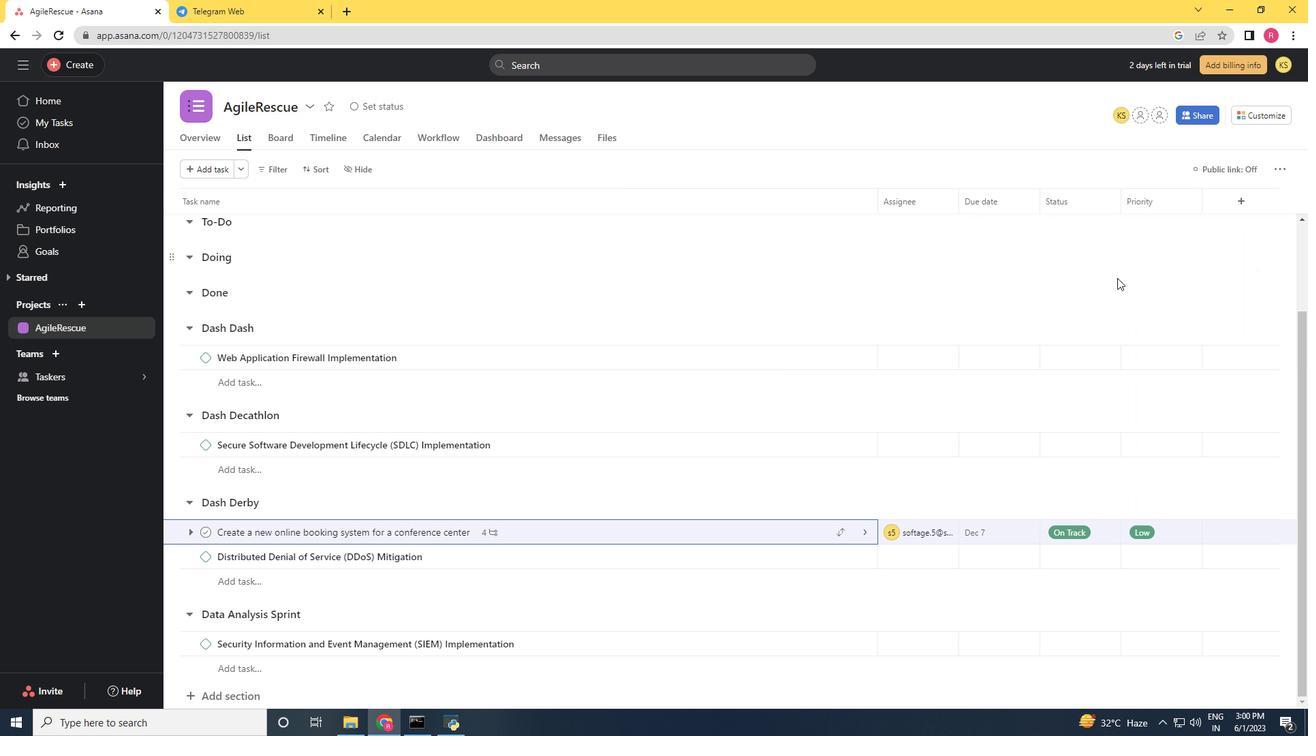 
